Task: Search one way flight ticket for 2 adults, 2 children, 2 infants in seat in first from Iron Mountain: Ford Airport to Jacksonville: Albert J. Ellis Airport on 5-3-2023. Choice of flights is Alaska. Number of bags: 7 checked bags. Price is upto 96000. Outbound departure time preference is 19:30.
Action: Mouse moved to (204, 315)
Screenshot: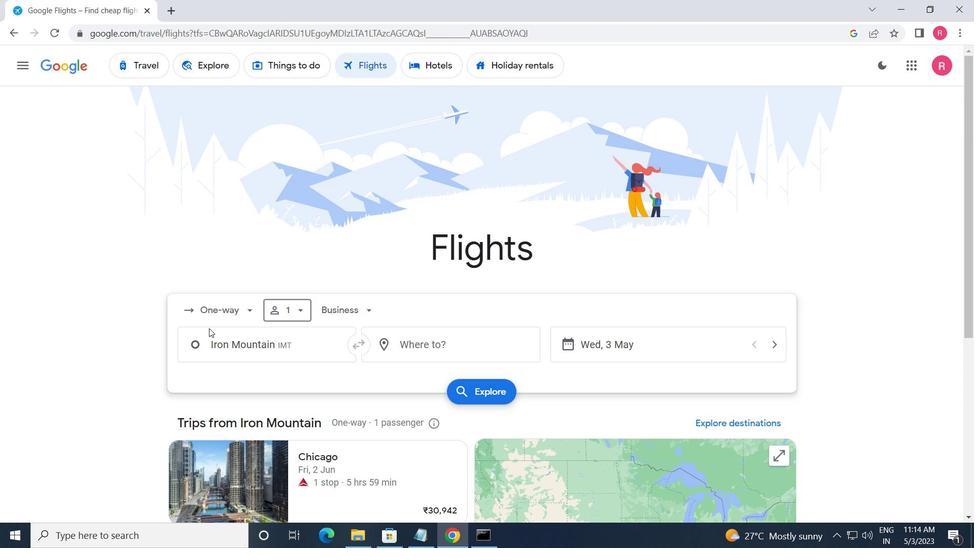 
Action: Mouse pressed left at (204, 315)
Screenshot: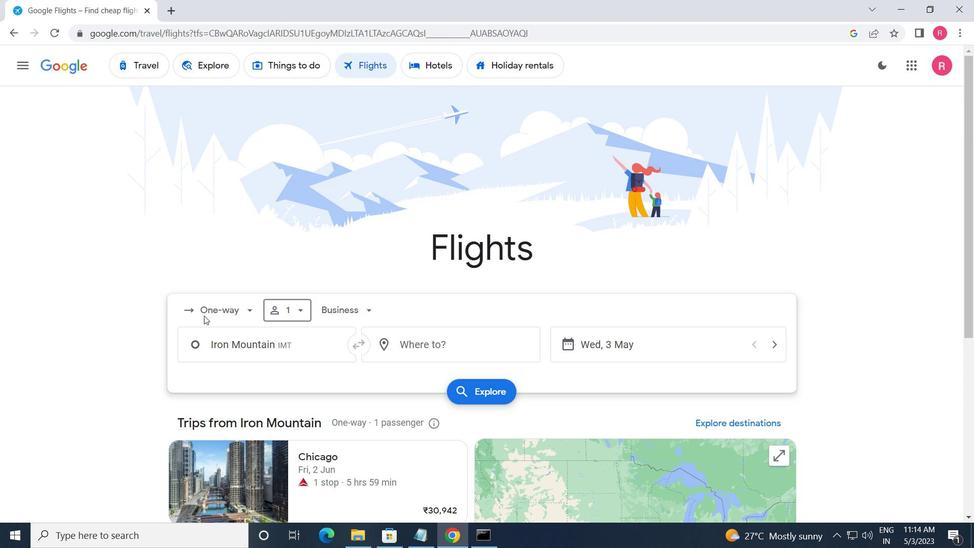 
Action: Mouse moved to (224, 370)
Screenshot: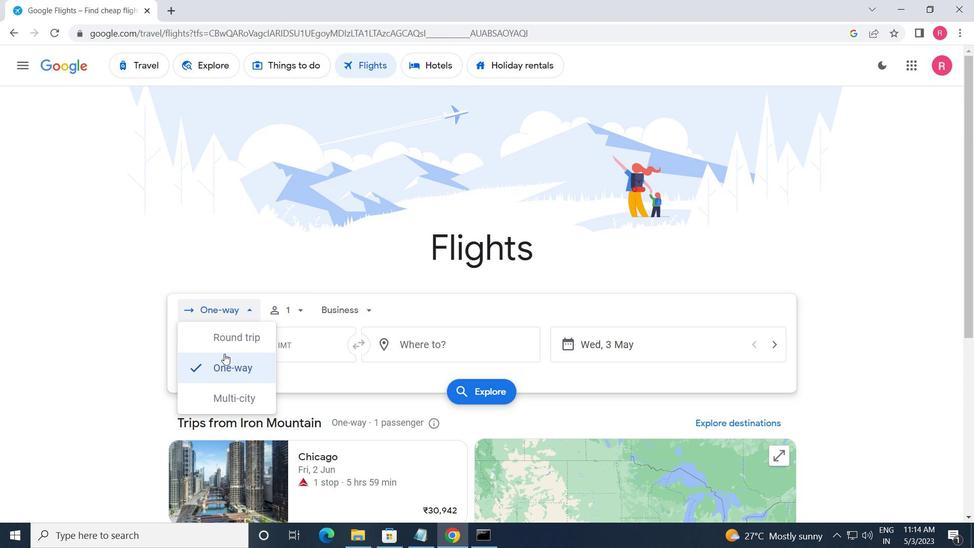 
Action: Mouse pressed left at (224, 370)
Screenshot: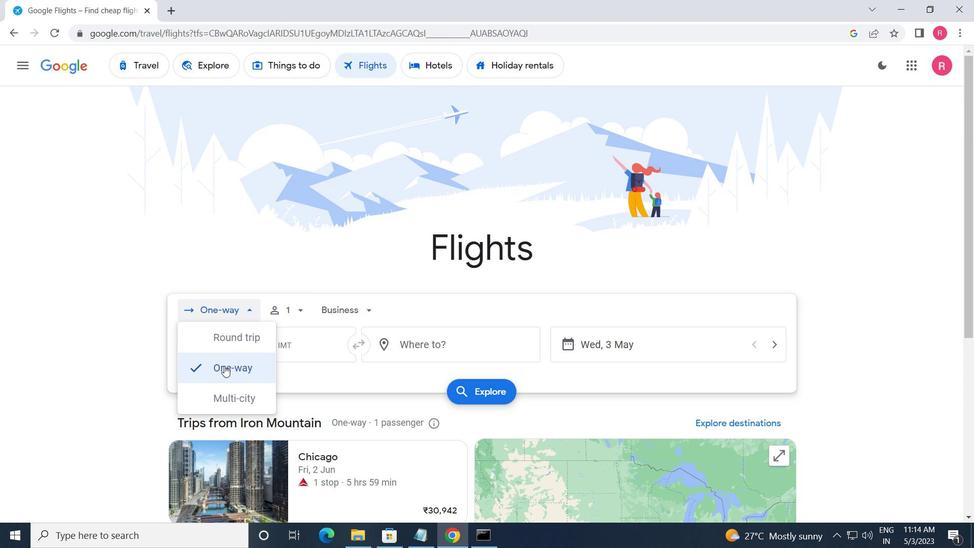 
Action: Mouse moved to (279, 311)
Screenshot: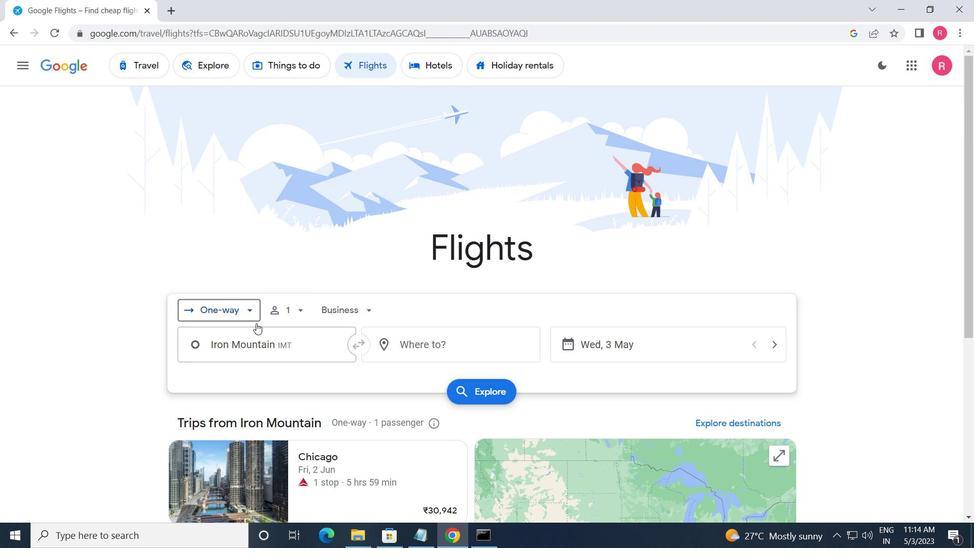 
Action: Mouse pressed left at (279, 311)
Screenshot: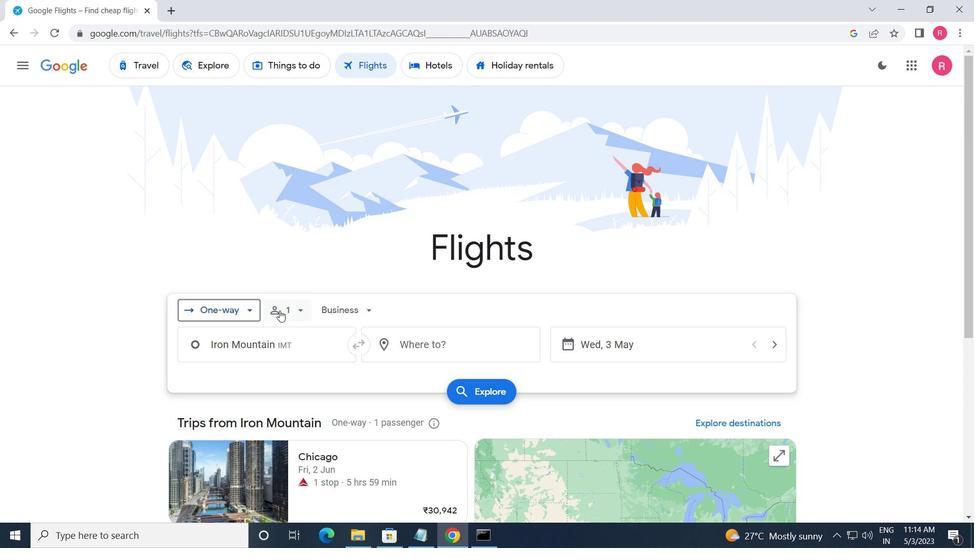 
Action: Mouse moved to (394, 343)
Screenshot: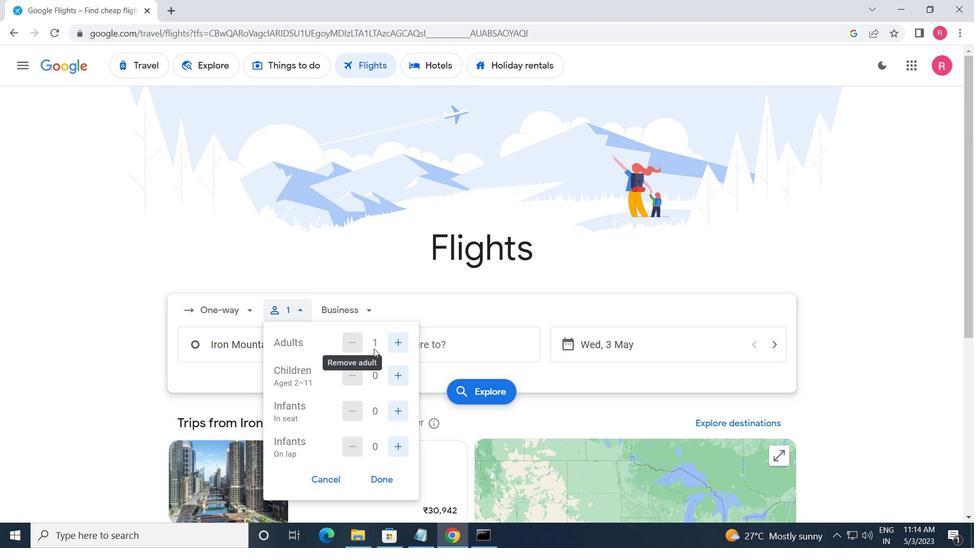 
Action: Mouse pressed left at (394, 343)
Screenshot: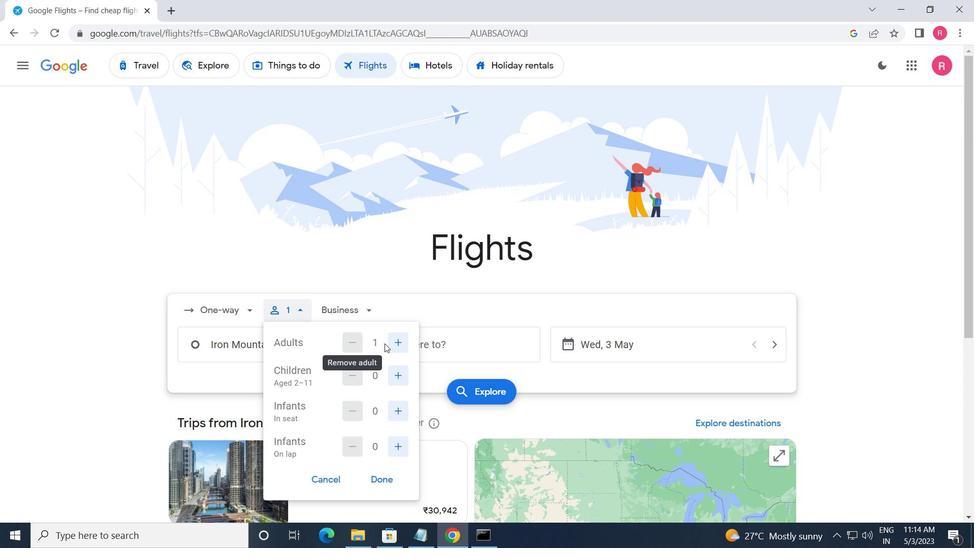 
Action: Mouse moved to (393, 371)
Screenshot: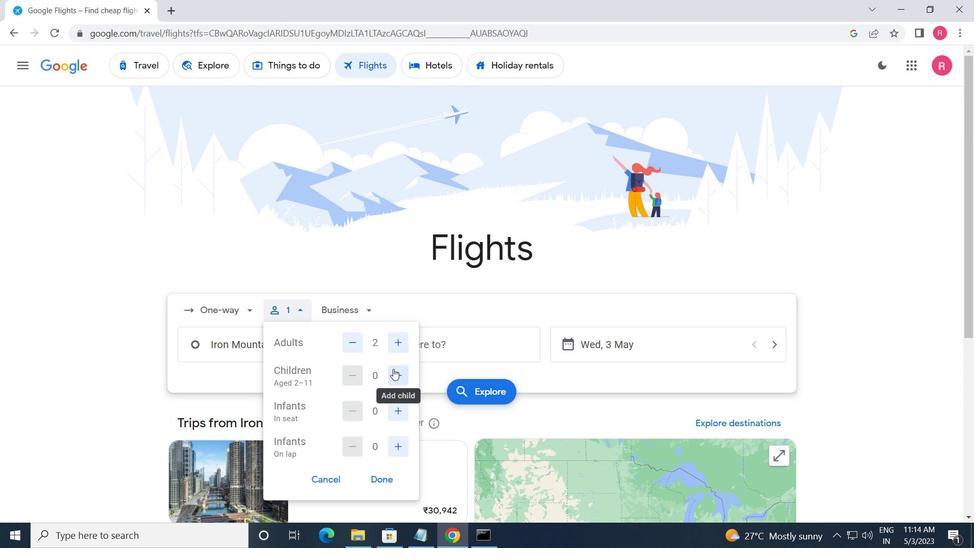
Action: Mouse pressed left at (393, 371)
Screenshot: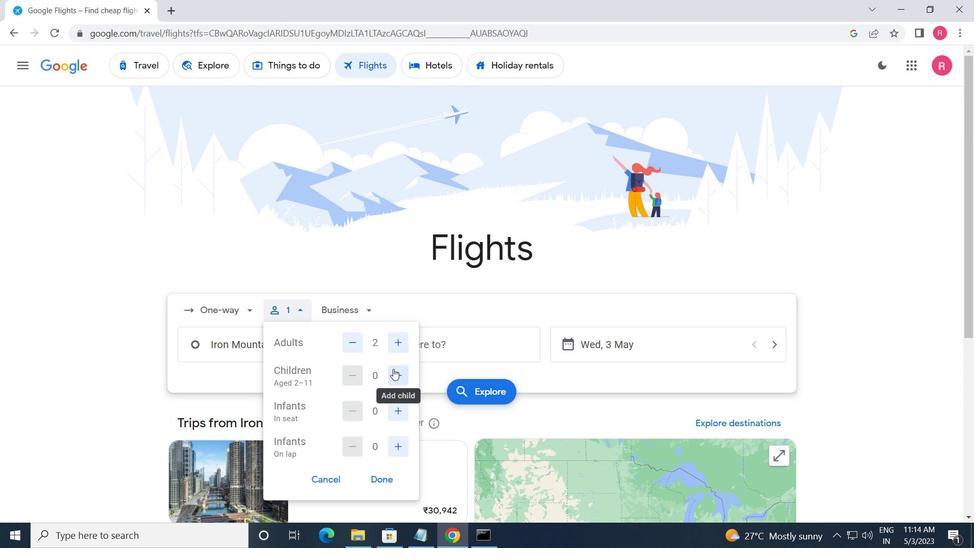 
Action: Mouse pressed left at (393, 371)
Screenshot: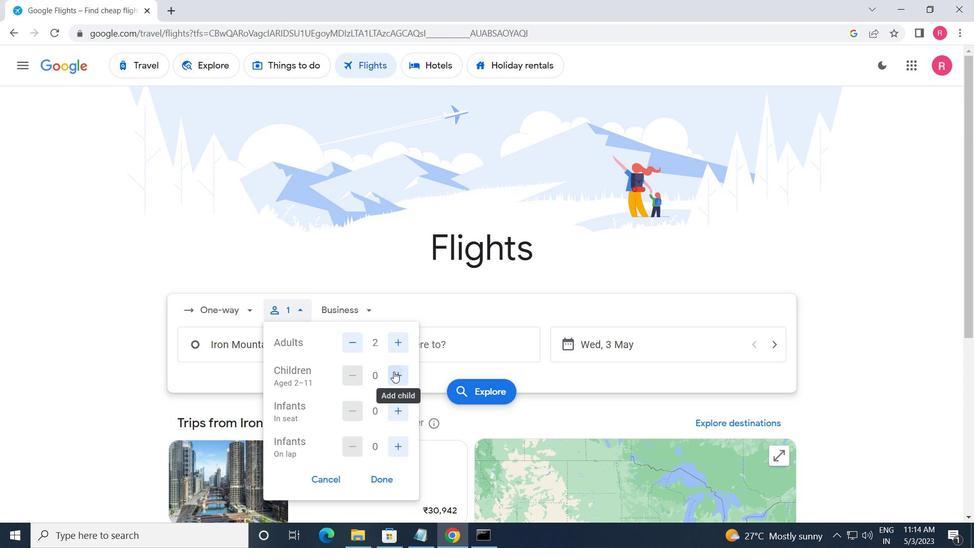 
Action: Mouse moved to (395, 418)
Screenshot: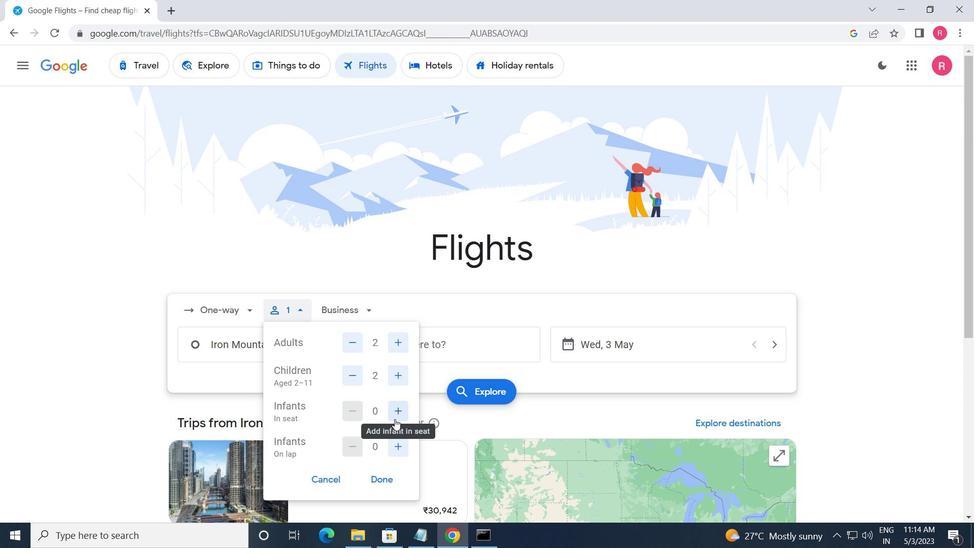 
Action: Mouse pressed left at (395, 418)
Screenshot: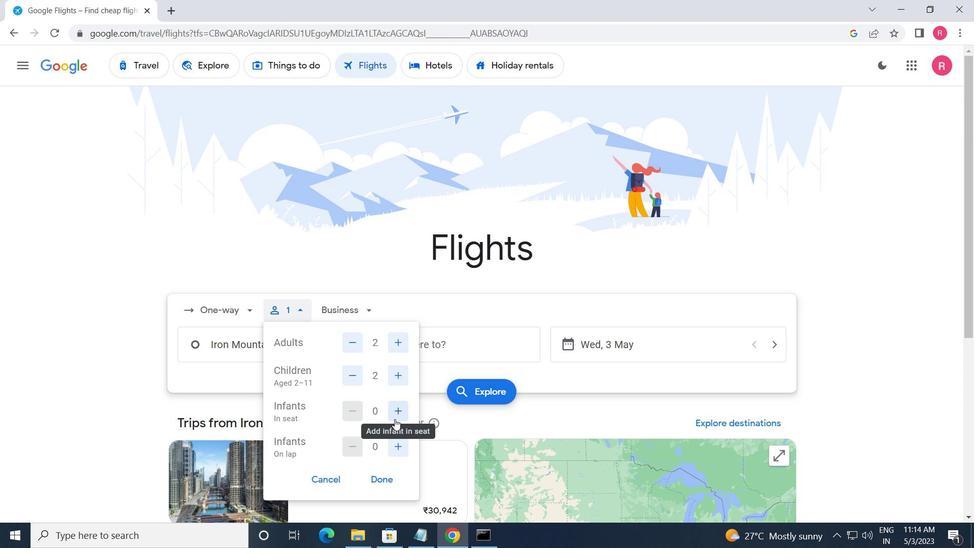 
Action: Mouse pressed left at (395, 418)
Screenshot: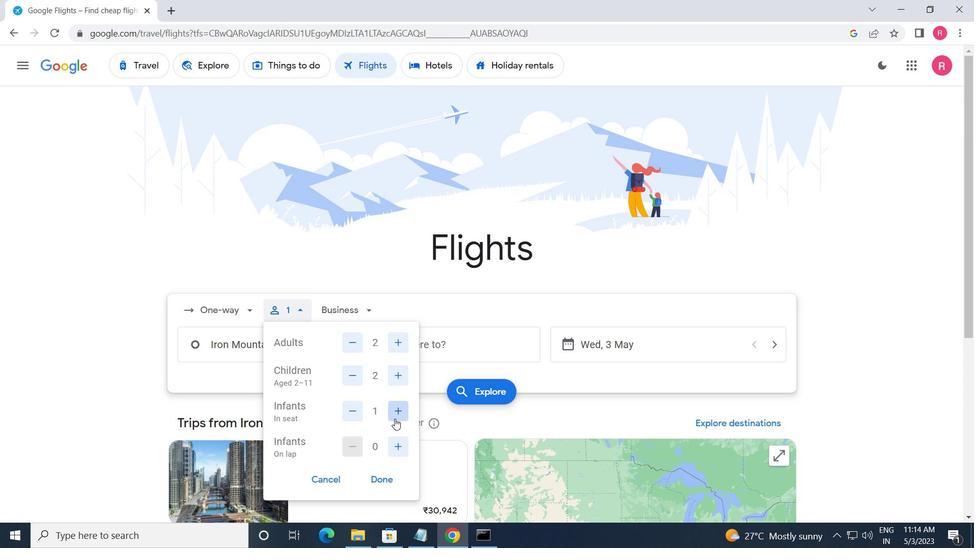 
Action: Mouse moved to (343, 306)
Screenshot: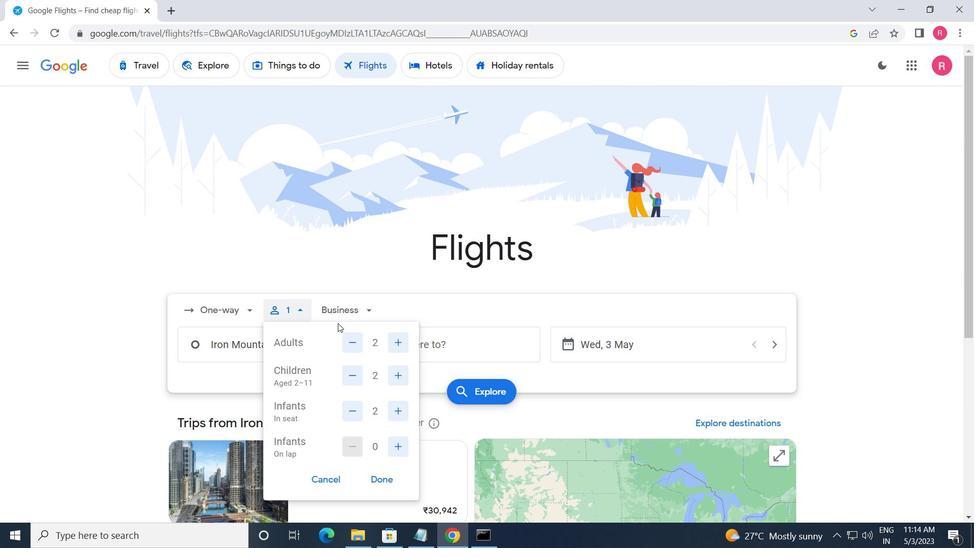 
Action: Mouse pressed left at (343, 306)
Screenshot: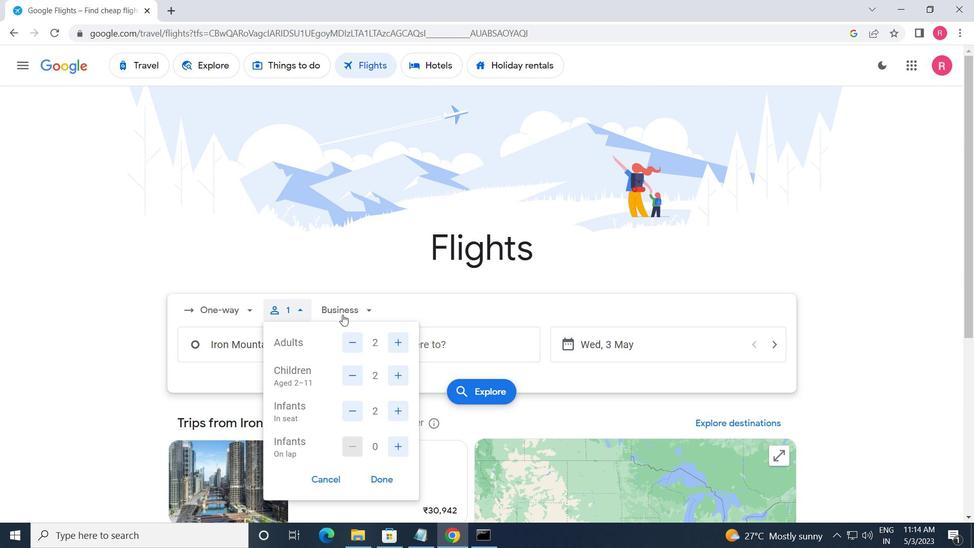 
Action: Mouse moved to (368, 423)
Screenshot: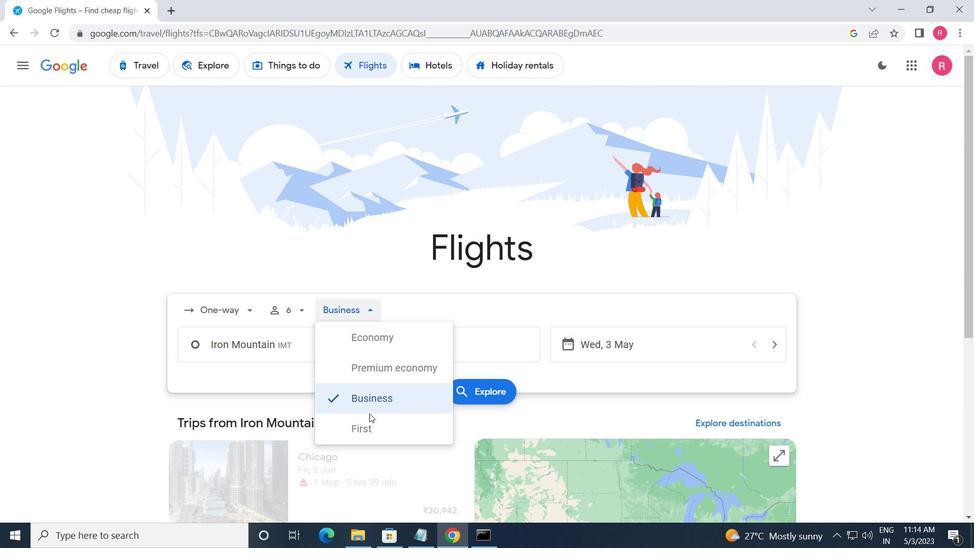 
Action: Mouse pressed left at (368, 423)
Screenshot: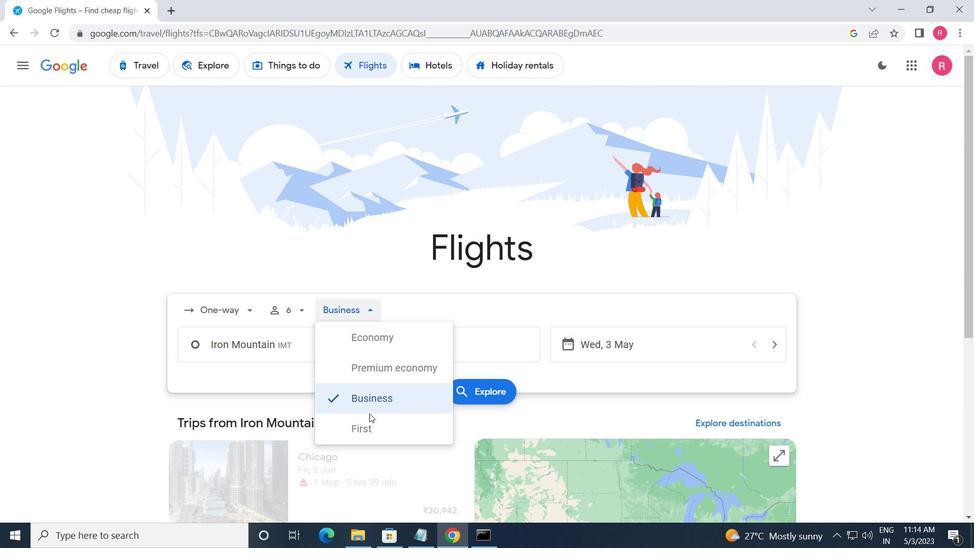 
Action: Mouse moved to (317, 361)
Screenshot: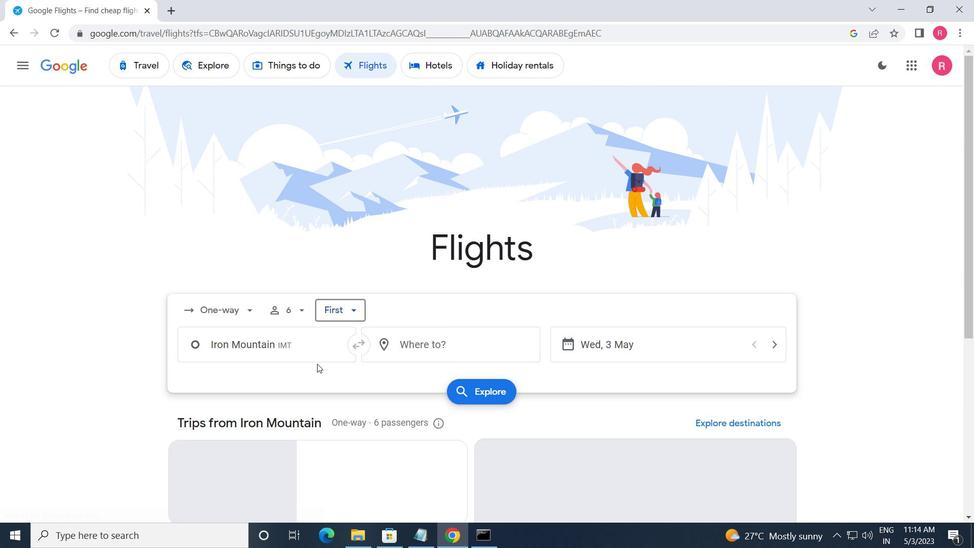 
Action: Mouse pressed left at (317, 361)
Screenshot: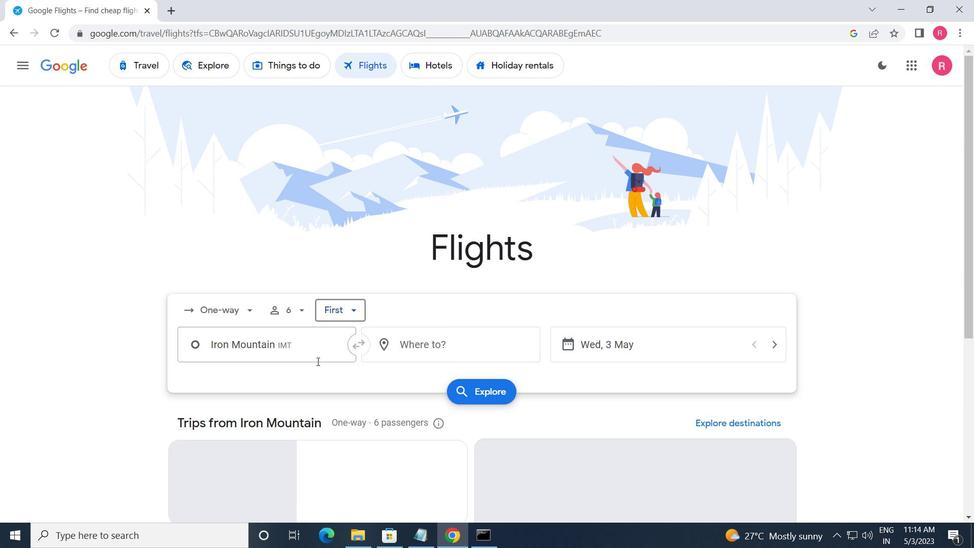 
Action: Key pressed <Key.shift>FORD<Key.space>
Screenshot: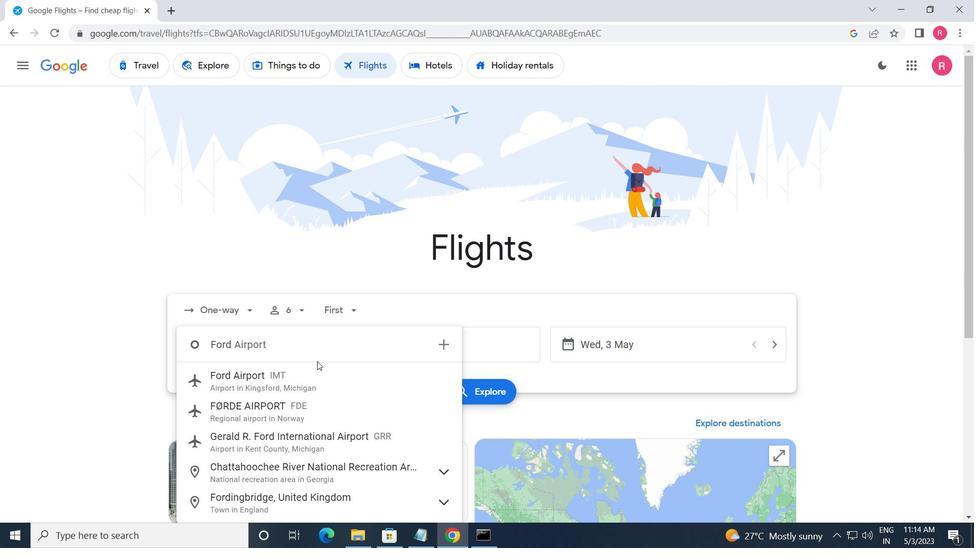 
Action: Mouse moved to (280, 372)
Screenshot: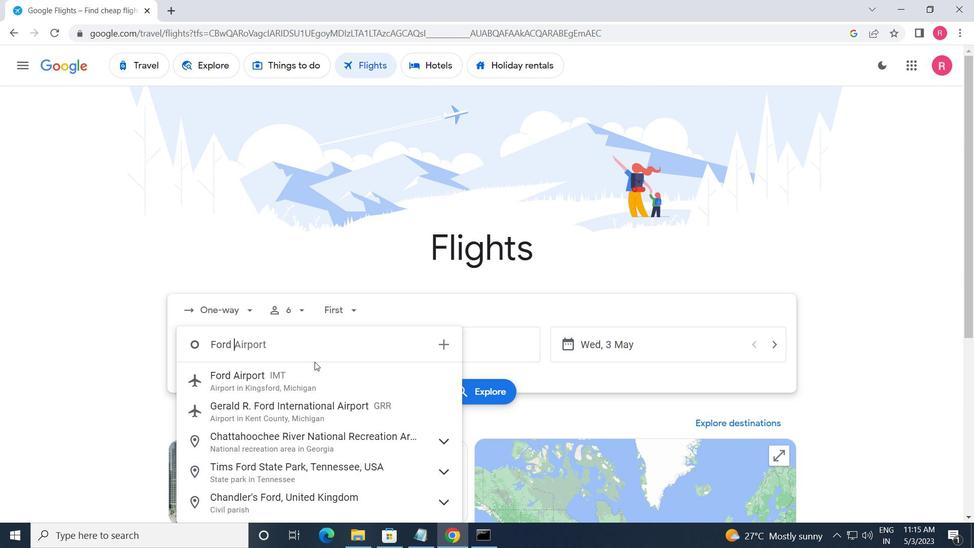 
Action: Mouse pressed left at (280, 372)
Screenshot: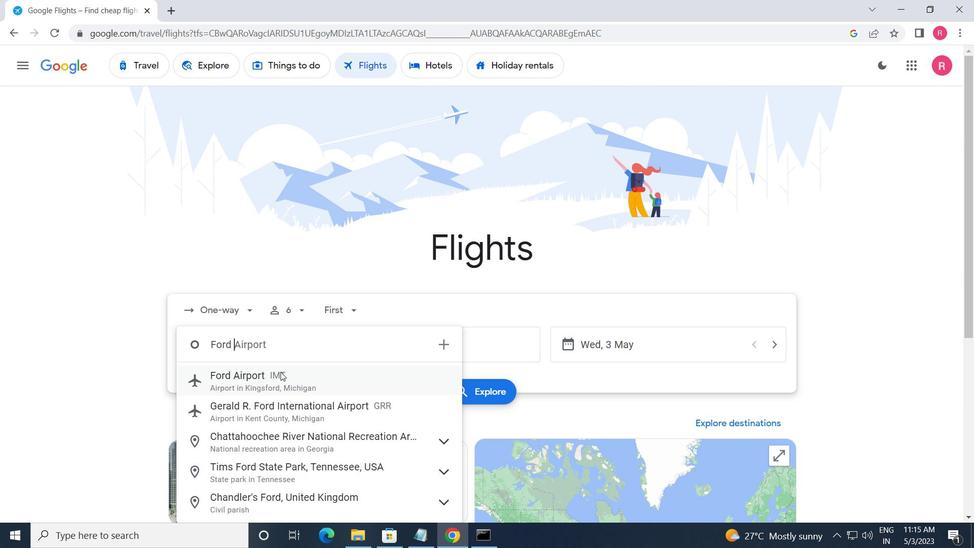 
Action: Mouse moved to (437, 341)
Screenshot: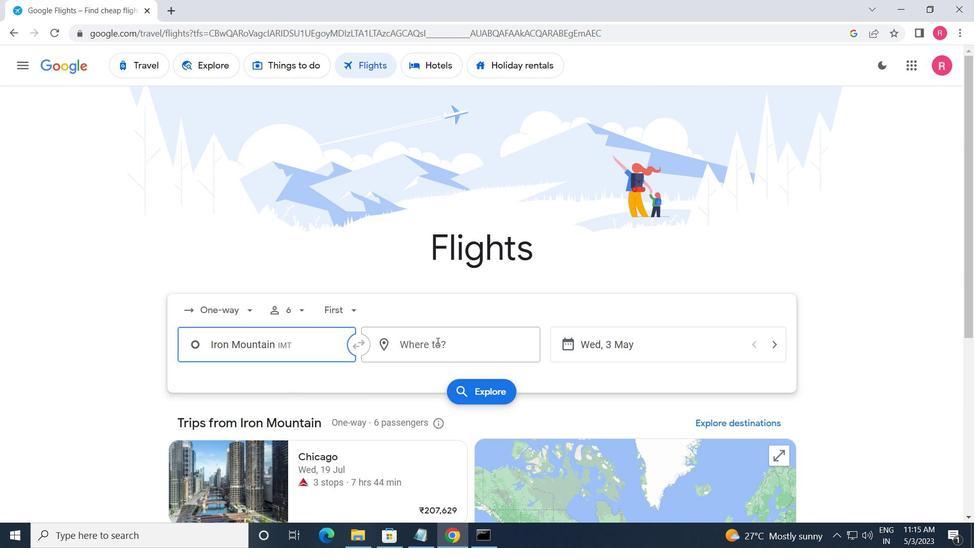 
Action: Mouse pressed left at (437, 341)
Screenshot: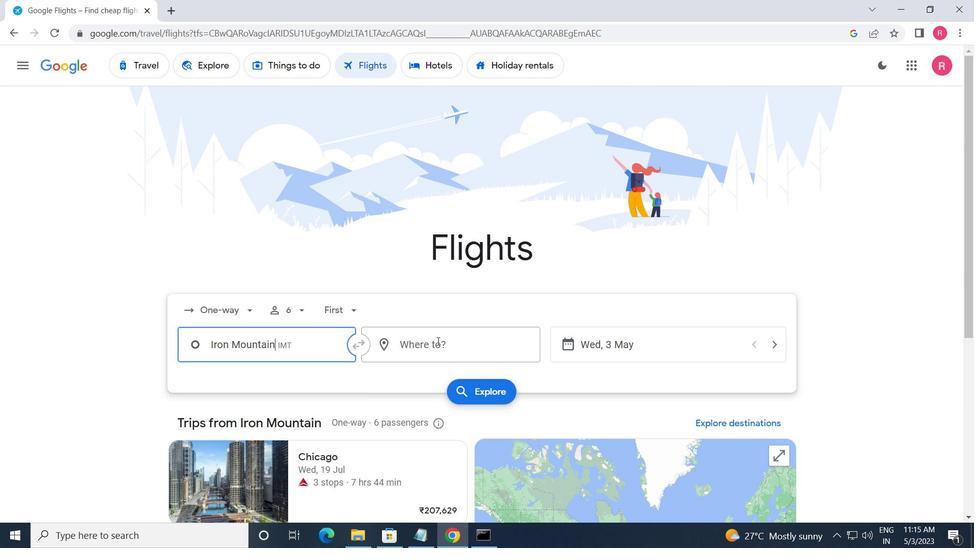 
Action: Mouse moved to (439, 473)
Screenshot: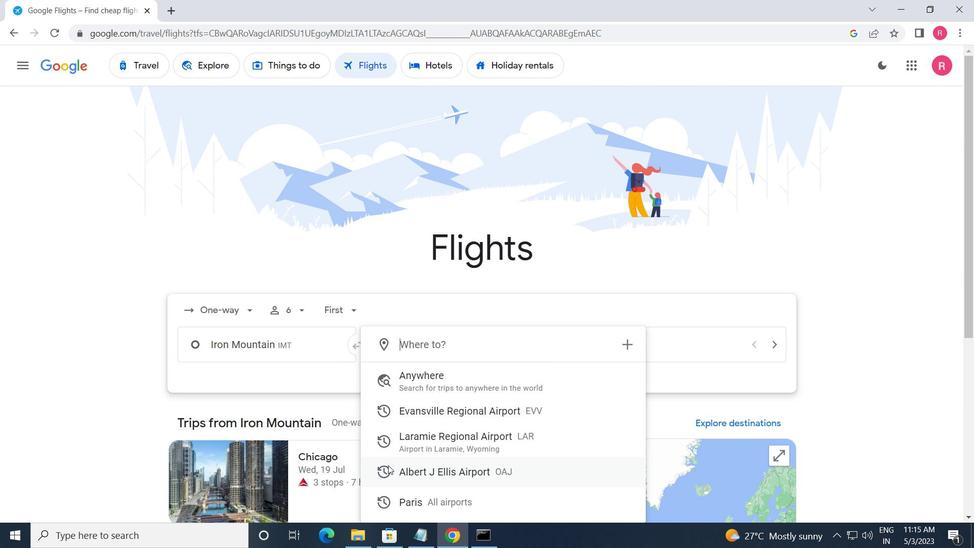 
Action: Mouse pressed left at (439, 473)
Screenshot: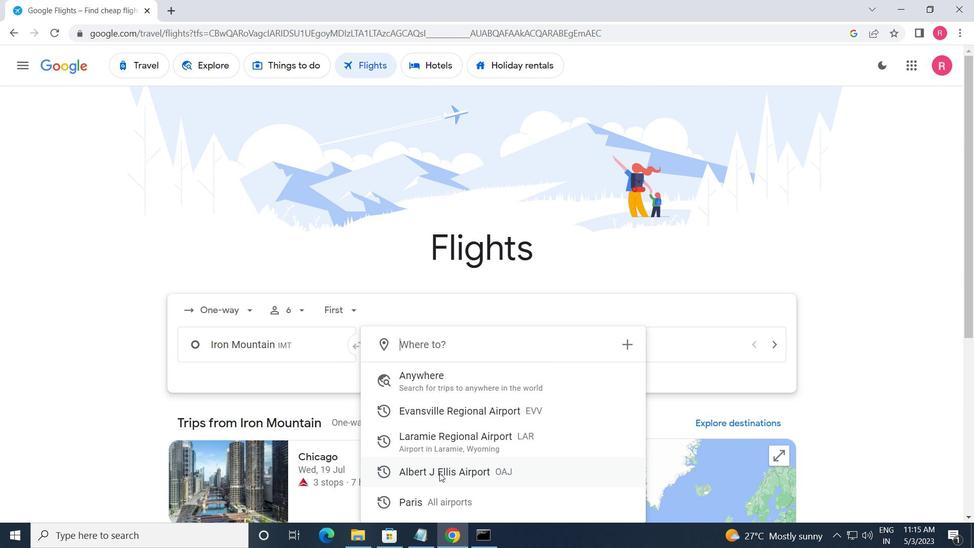 
Action: Mouse moved to (683, 352)
Screenshot: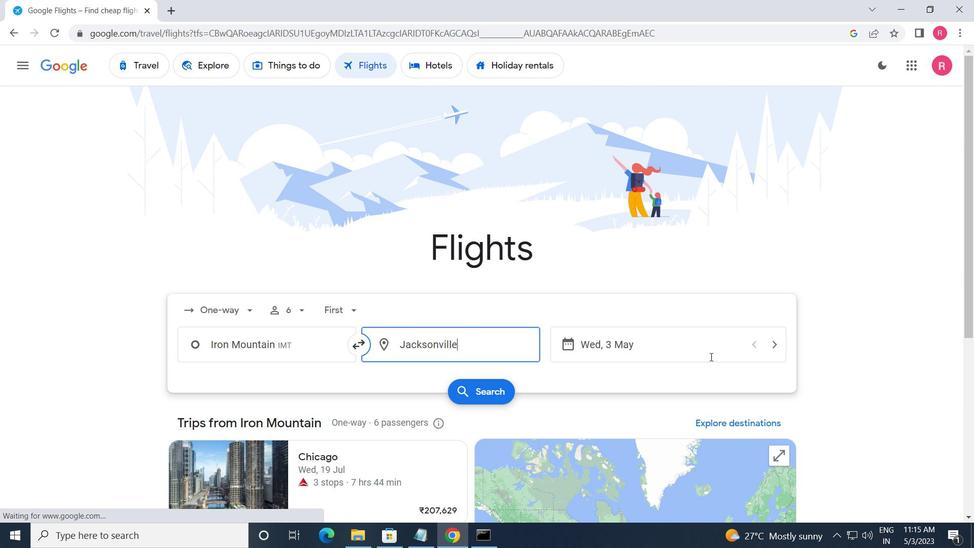 
Action: Mouse pressed left at (683, 352)
Screenshot: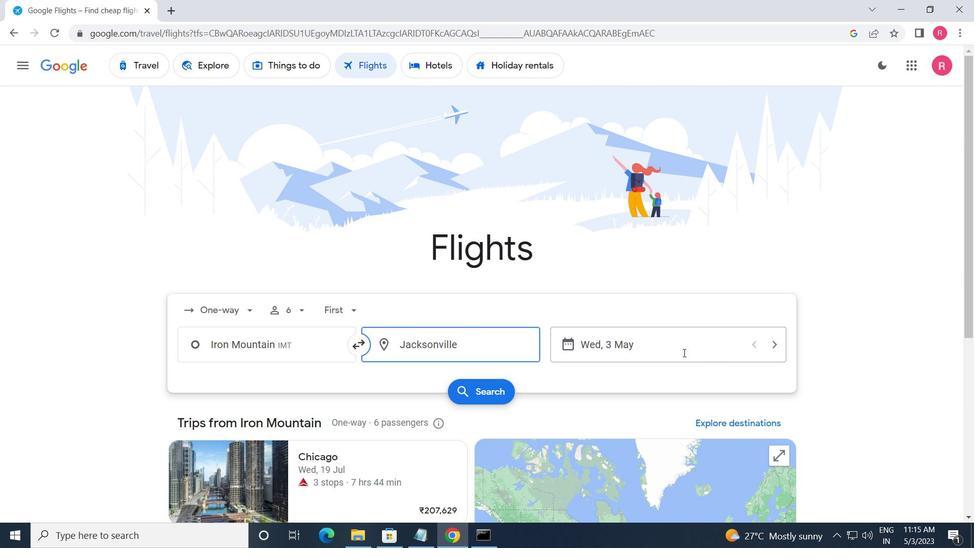 
Action: Mouse moved to (426, 292)
Screenshot: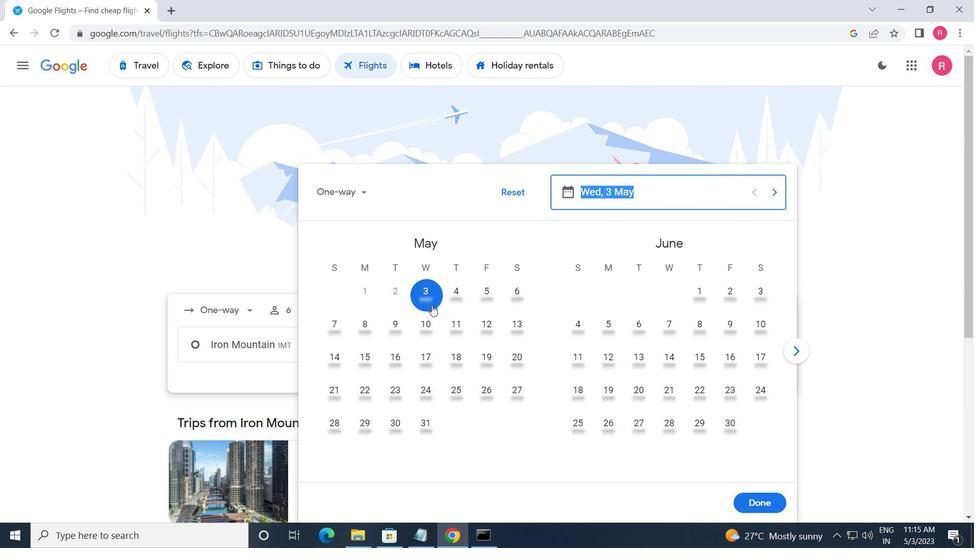 
Action: Mouse pressed left at (426, 292)
Screenshot: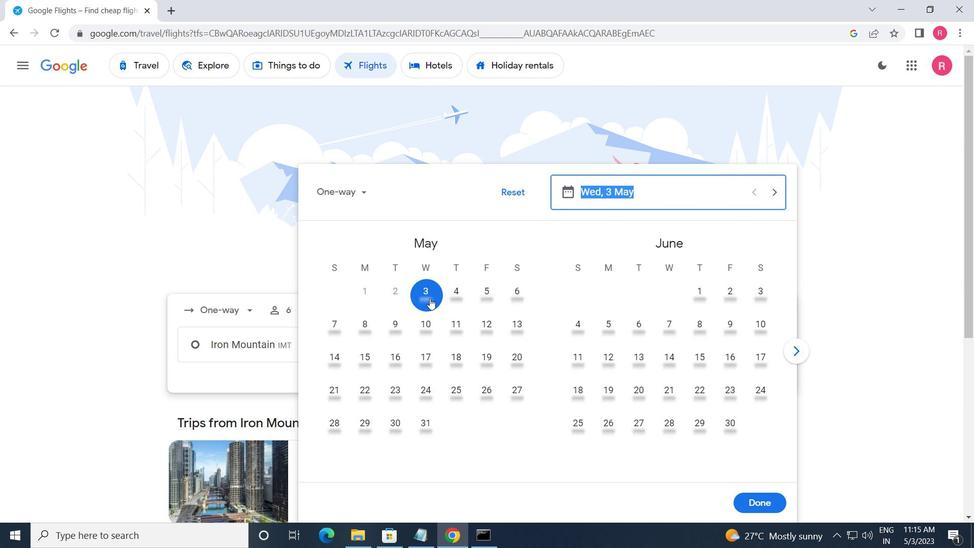 
Action: Mouse moved to (771, 501)
Screenshot: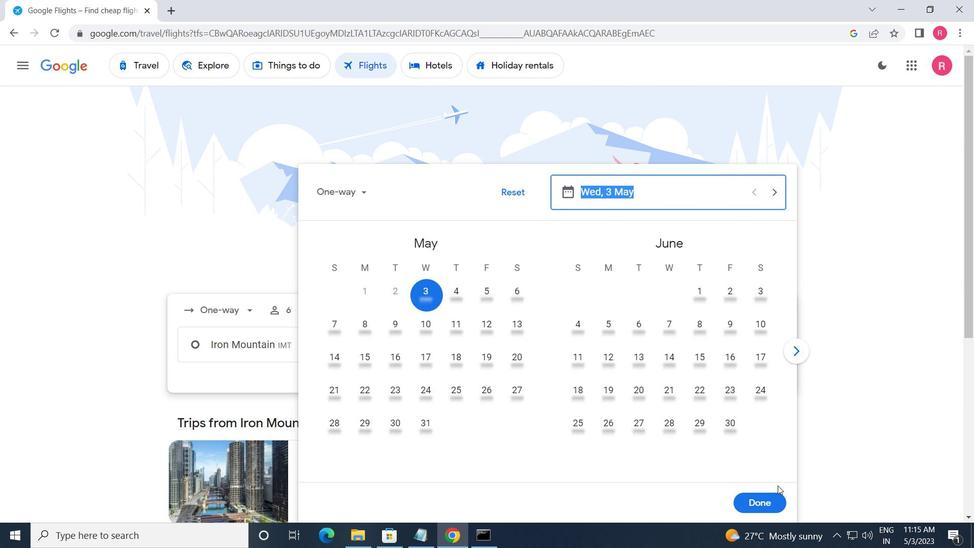 
Action: Mouse pressed left at (771, 501)
Screenshot: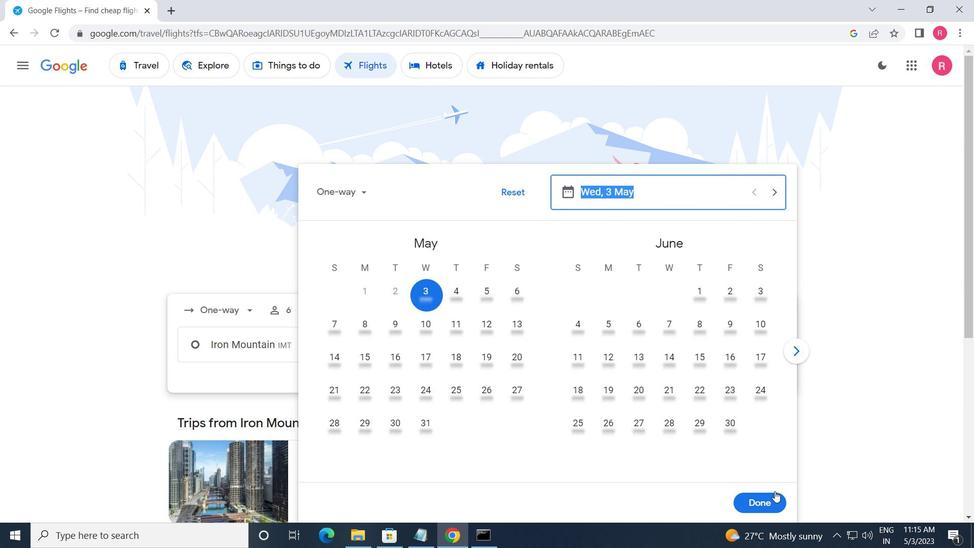 
Action: Mouse moved to (477, 403)
Screenshot: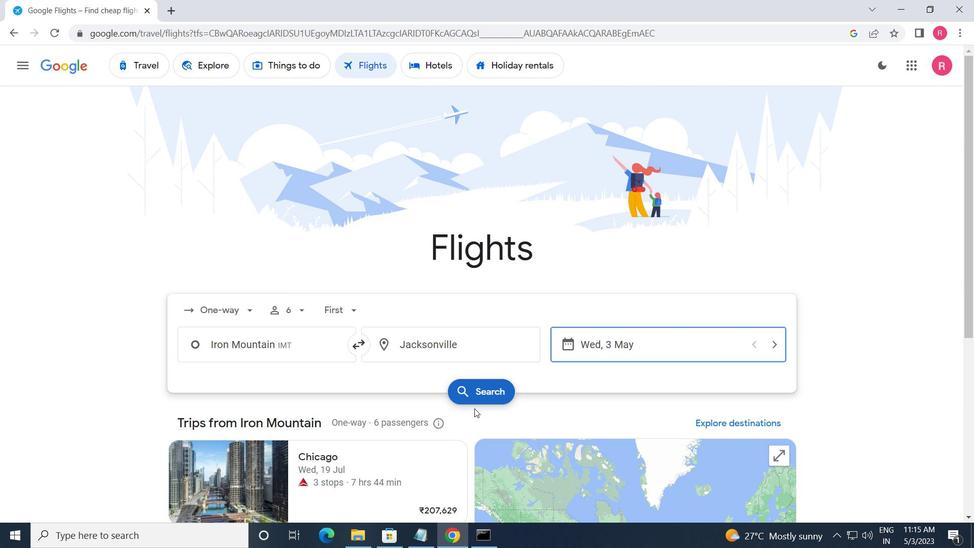 
Action: Mouse pressed left at (477, 403)
Screenshot: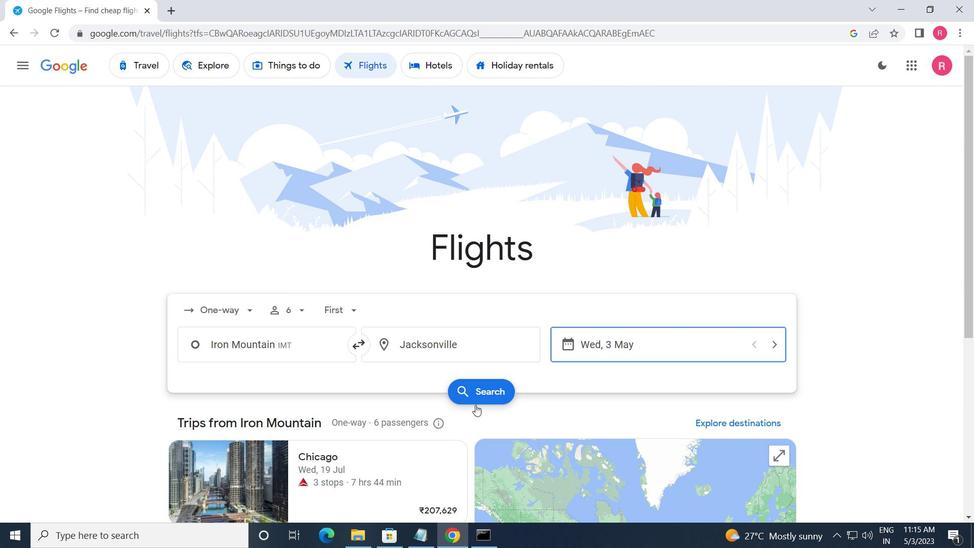 
Action: Mouse moved to (194, 176)
Screenshot: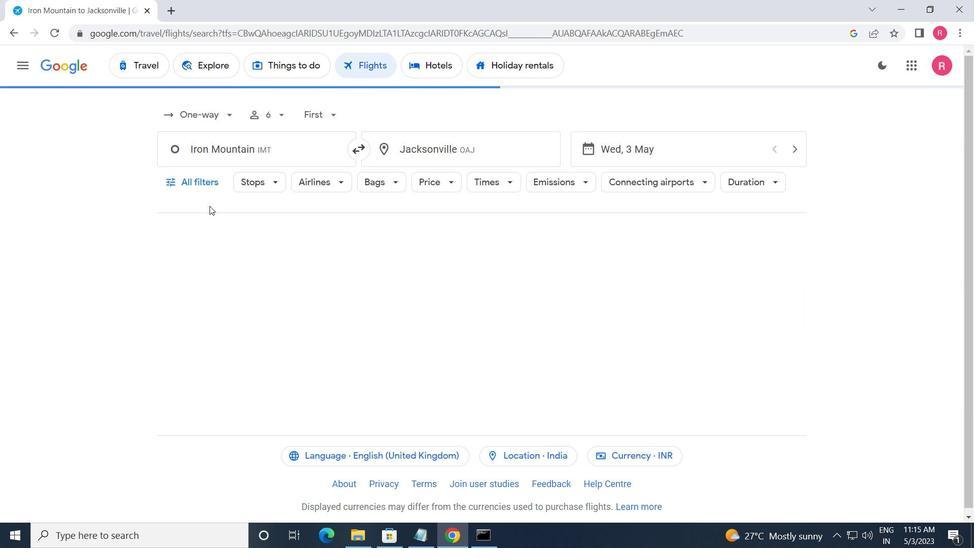 
Action: Mouse pressed left at (194, 176)
Screenshot: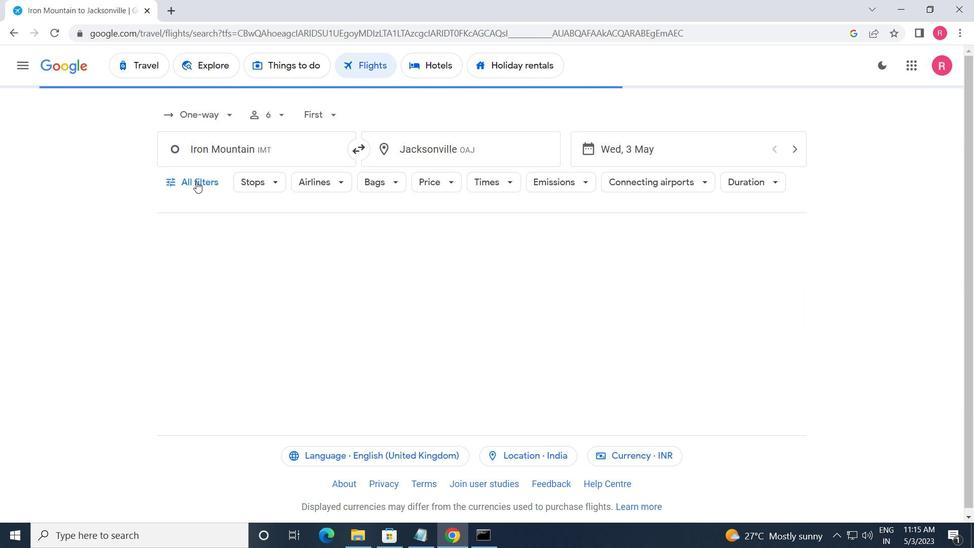 
Action: Mouse moved to (312, 390)
Screenshot: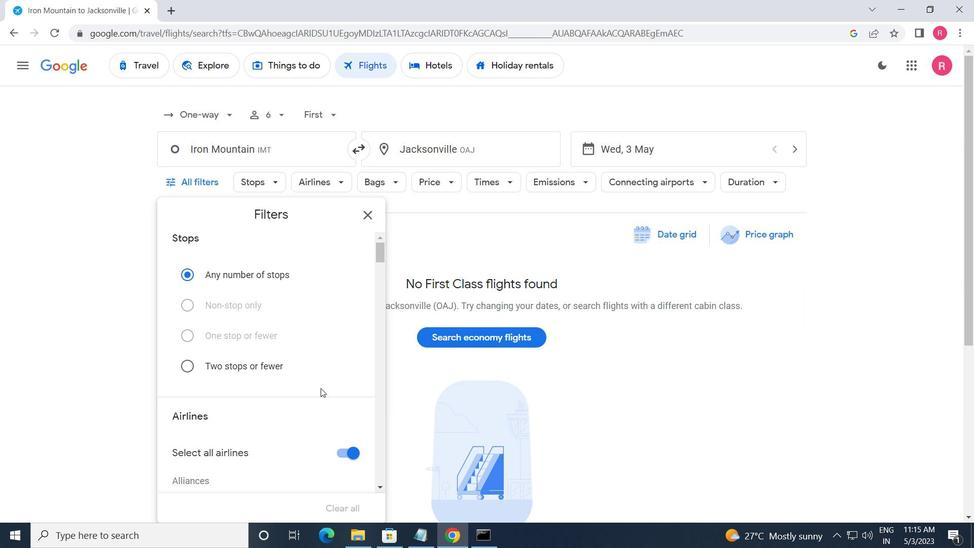 
Action: Mouse scrolled (312, 390) with delta (0, 0)
Screenshot: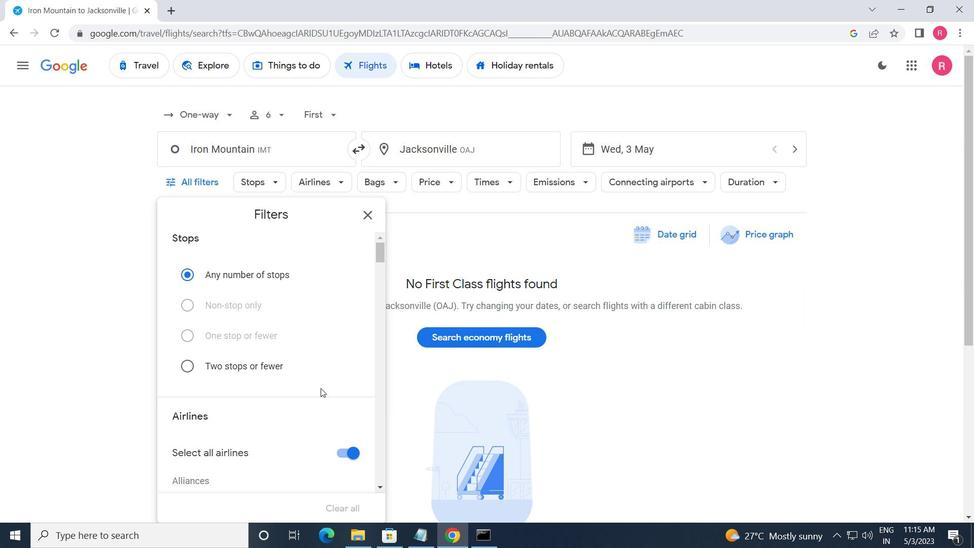 
Action: Mouse moved to (312, 391)
Screenshot: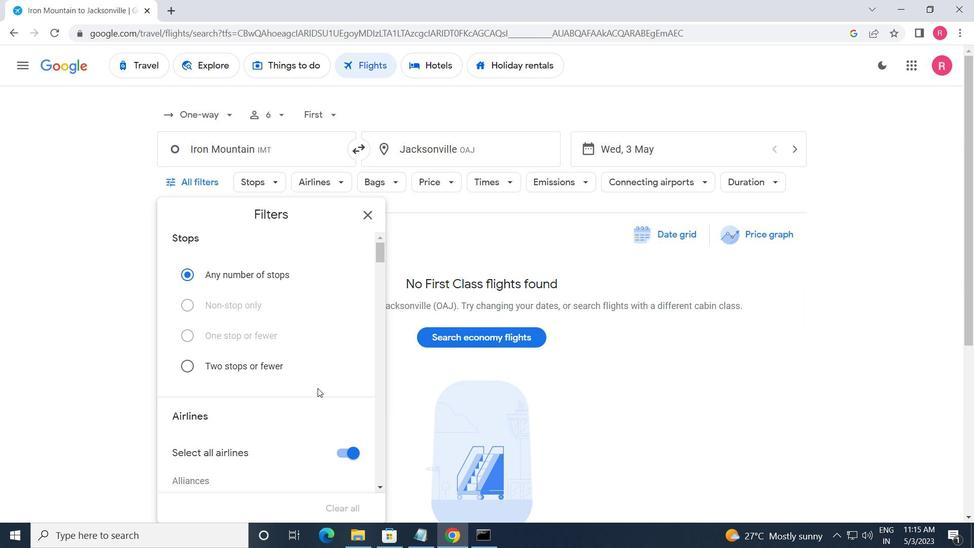 
Action: Mouse scrolled (312, 390) with delta (0, 0)
Screenshot: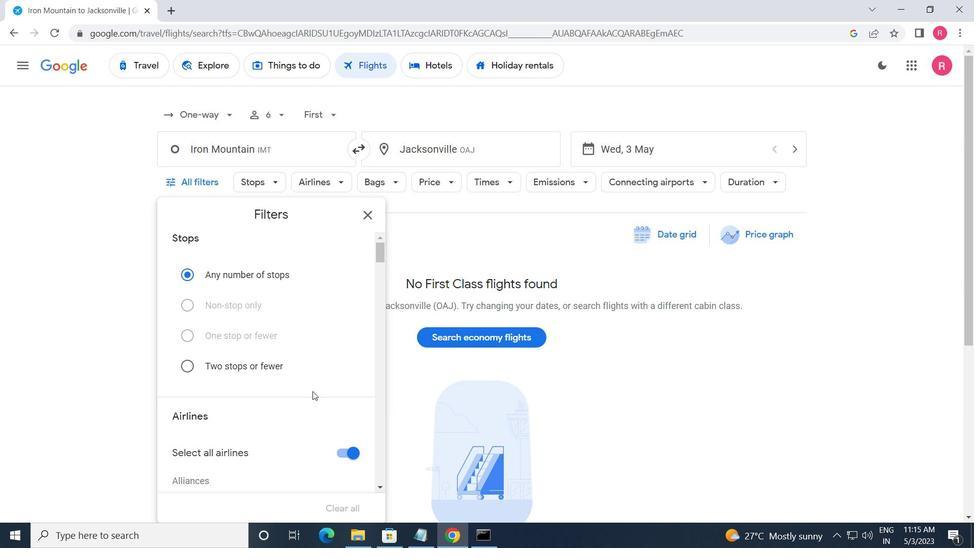 
Action: Mouse moved to (311, 391)
Screenshot: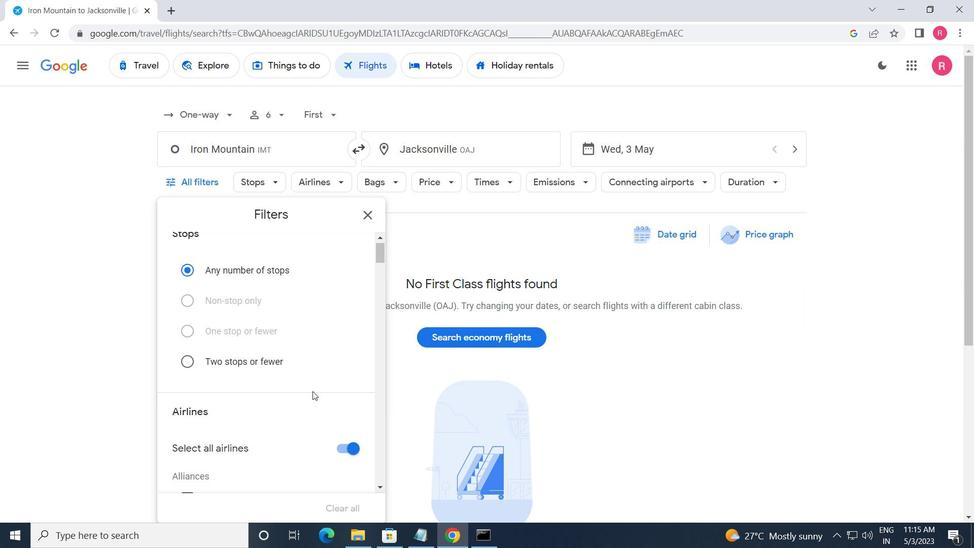 
Action: Mouse scrolled (311, 390) with delta (0, 0)
Screenshot: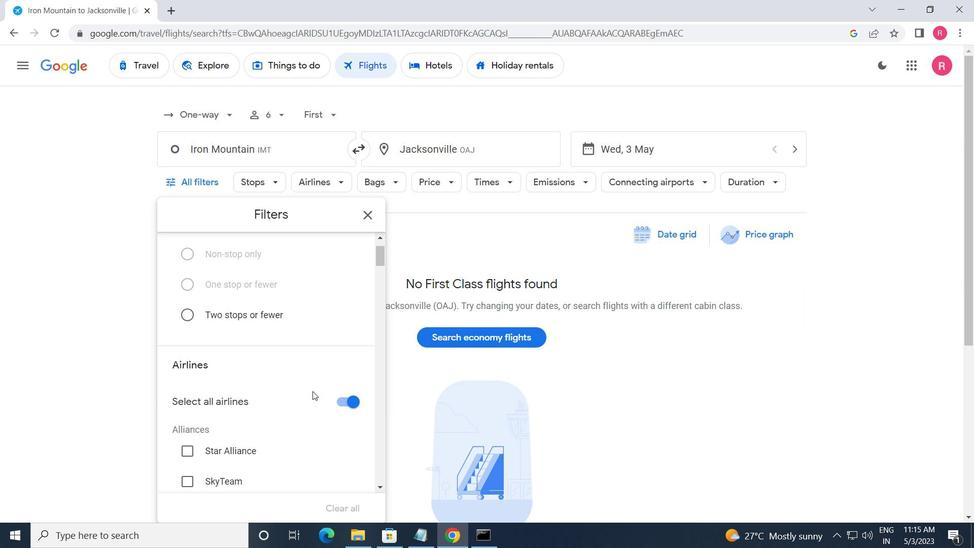 
Action: Mouse moved to (304, 385)
Screenshot: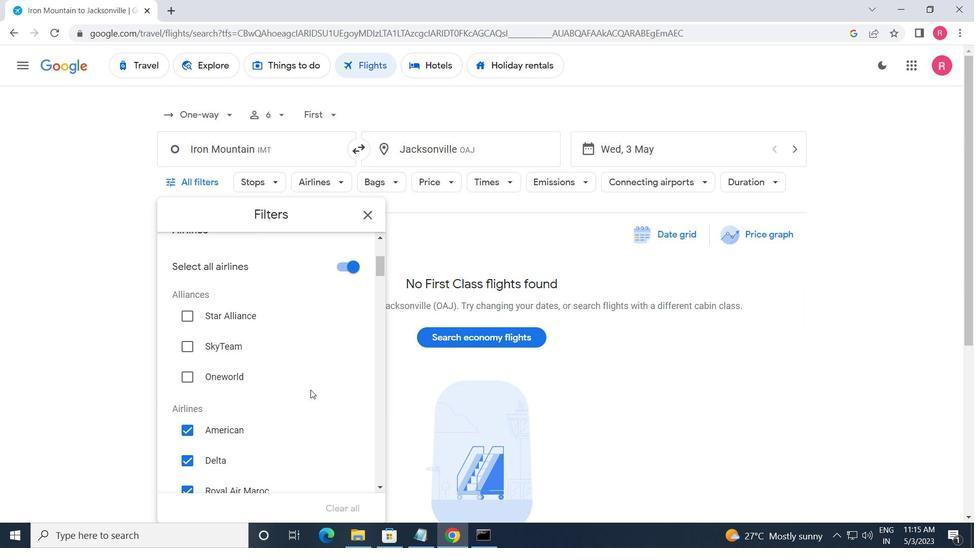 
Action: Mouse scrolled (304, 384) with delta (0, 0)
Screenshot: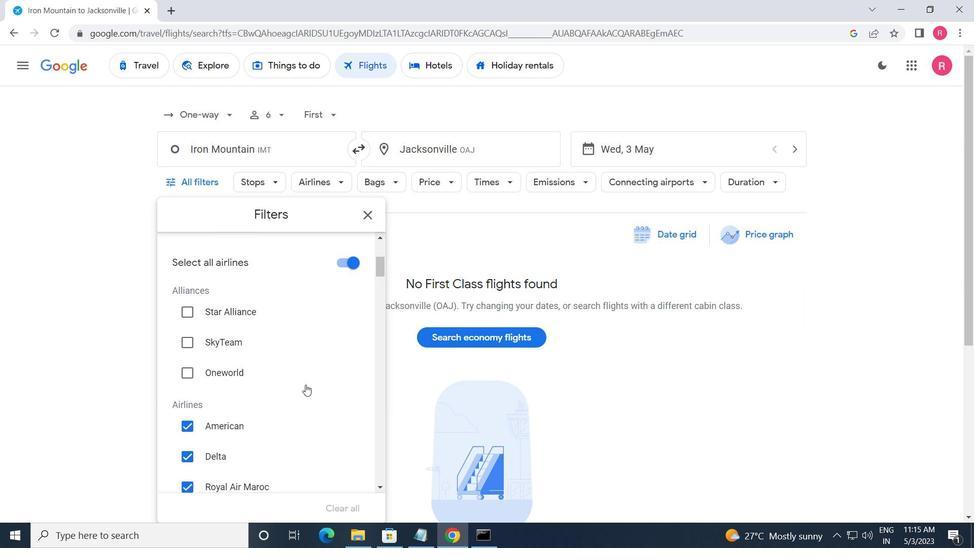 
Action: Mouse moved to (298, 398)
Screenshot: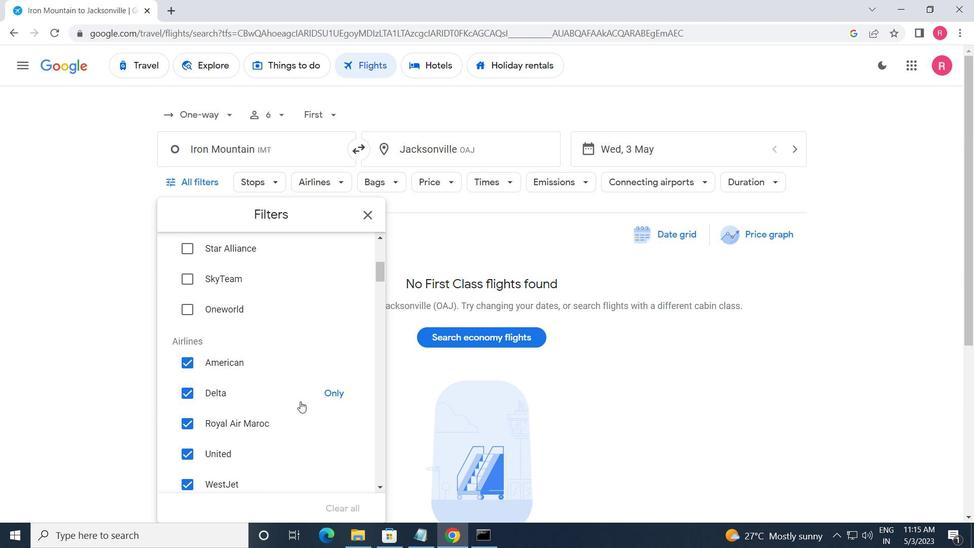 
Action: Mouse scrolled (298, 398) with delta (0, 0)
Screenshot: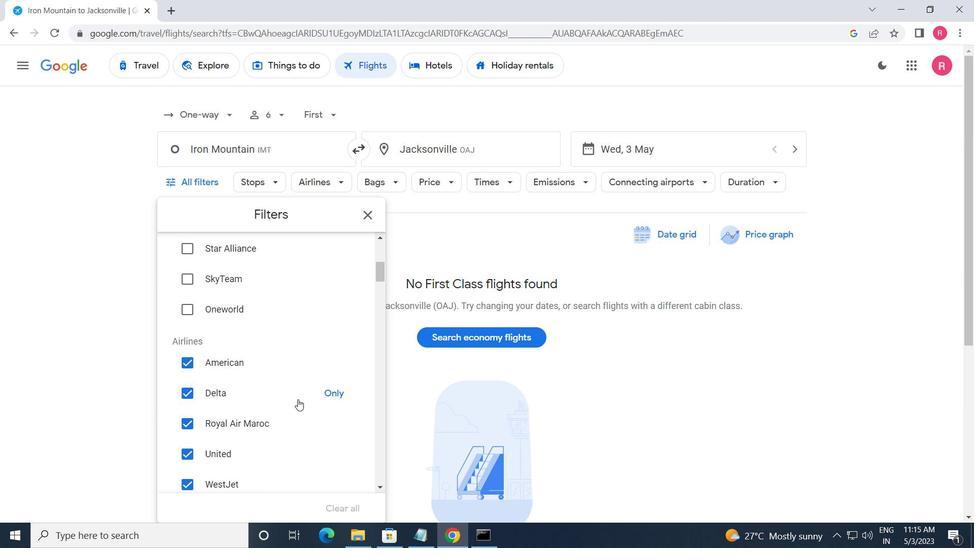 
Action: Mouse moved to (297, 398)
Screenshot: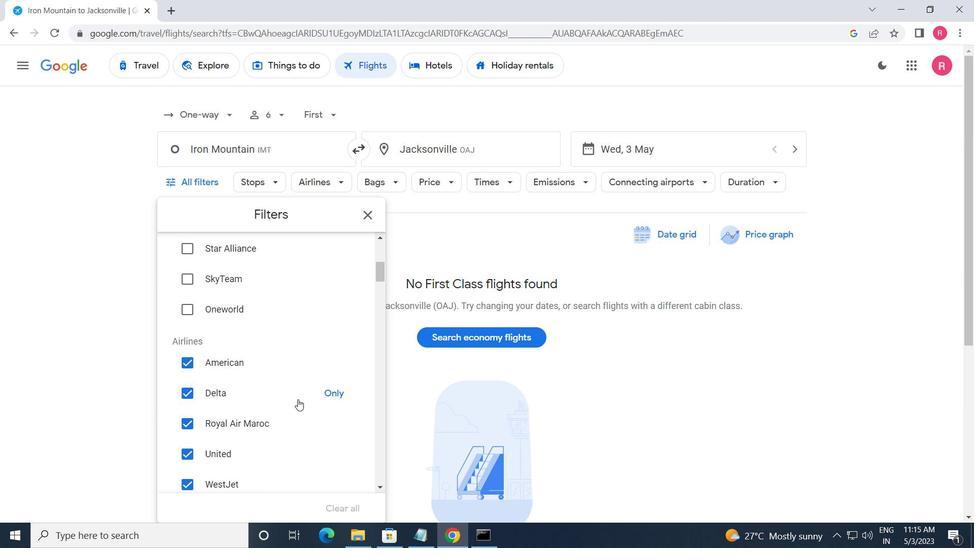 
Action: Mouse scrolled (297, 397) with delta (0, 0)
Screenshot: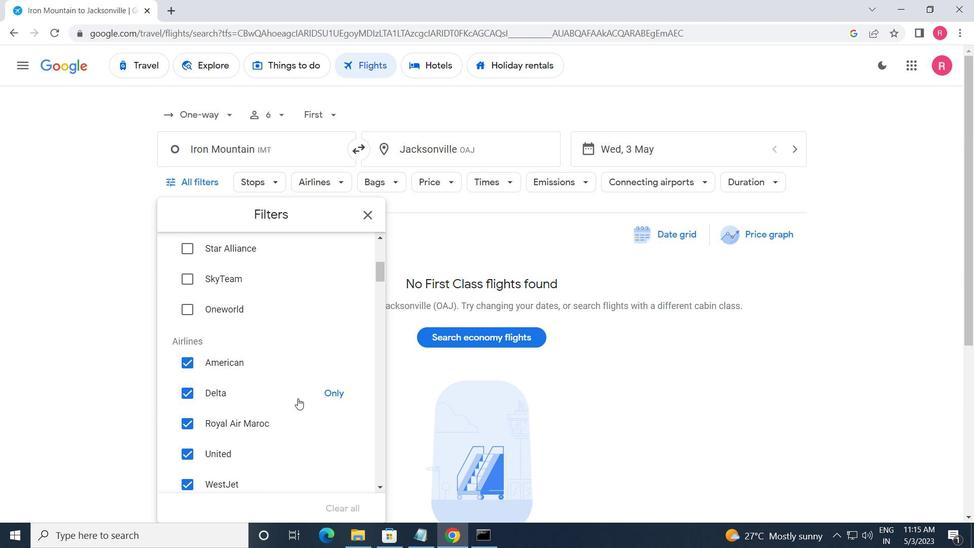 
Action: Mouse scrolled (297, 398) with delta (0, 0)
Screenshot: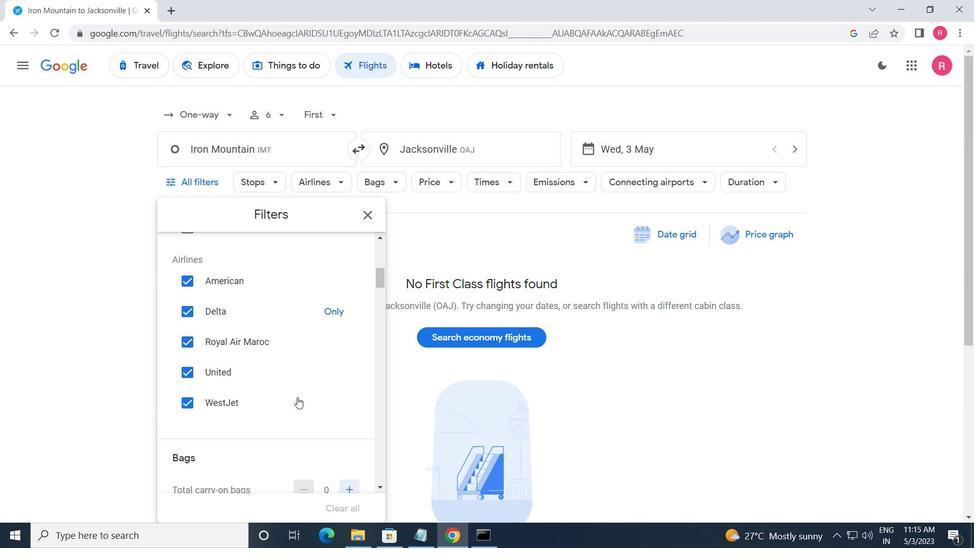 
Action: Mouse scrolled (297, 398) with delta (0, 0)
Screenshot: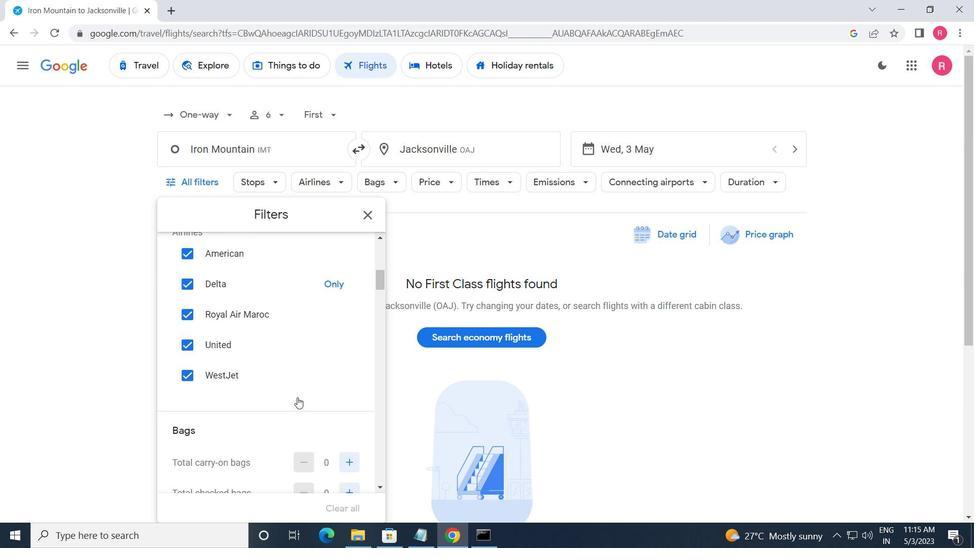 
Action: Mouse moved to (297, 393)
Screenshot: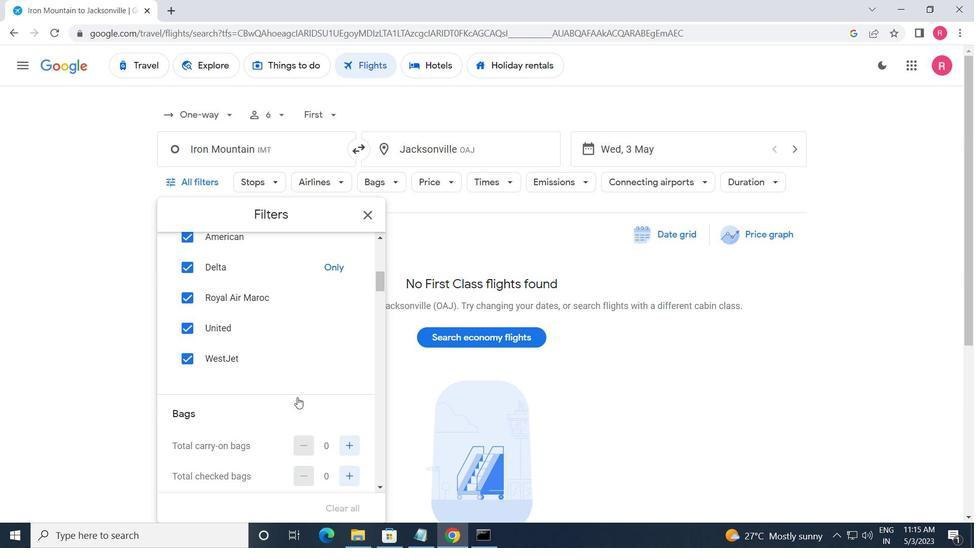 
Action: Mouse scrolled (297, 393) with delta (0, 0)
Screenshot: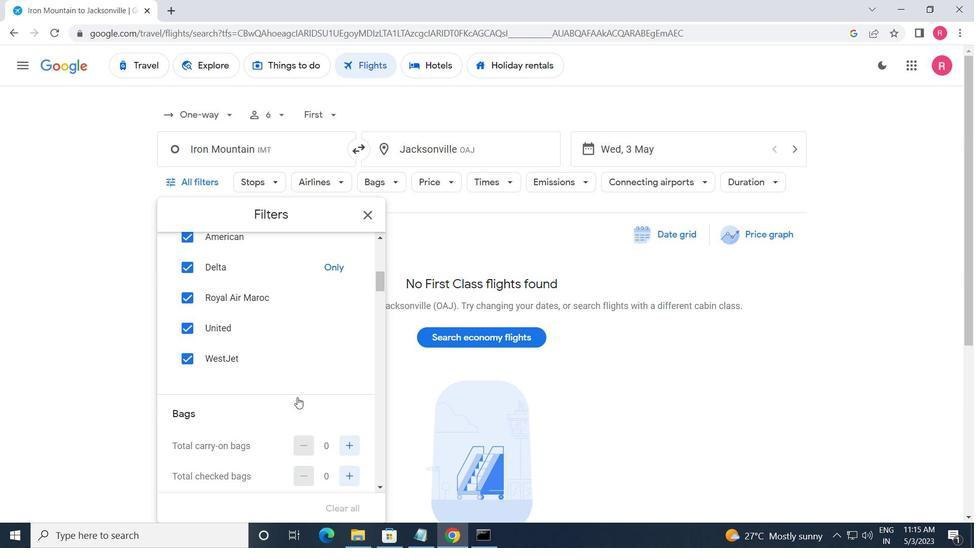 
Action: Mouse moved to (342, 262)
Screenshot: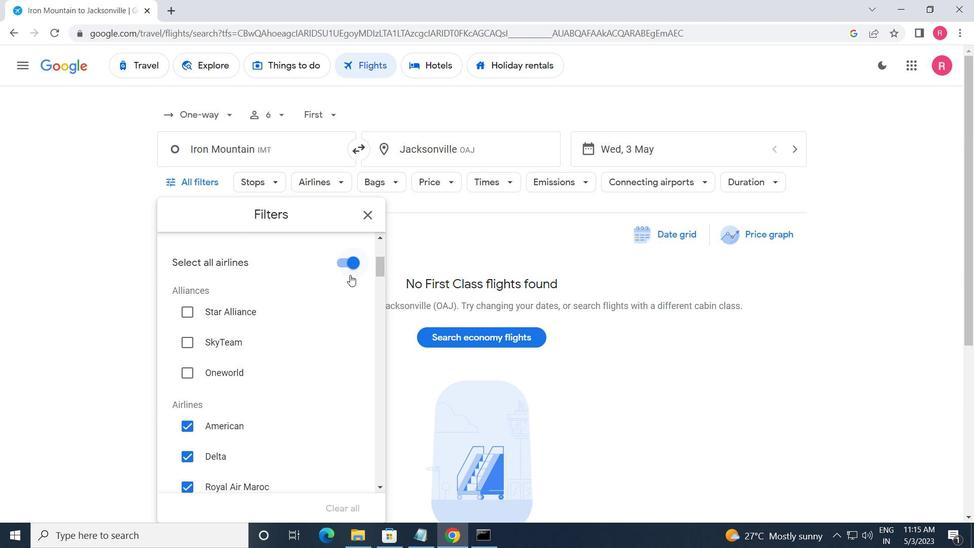 
Action: Mouse pressed left at (342, 262)
Screenshot: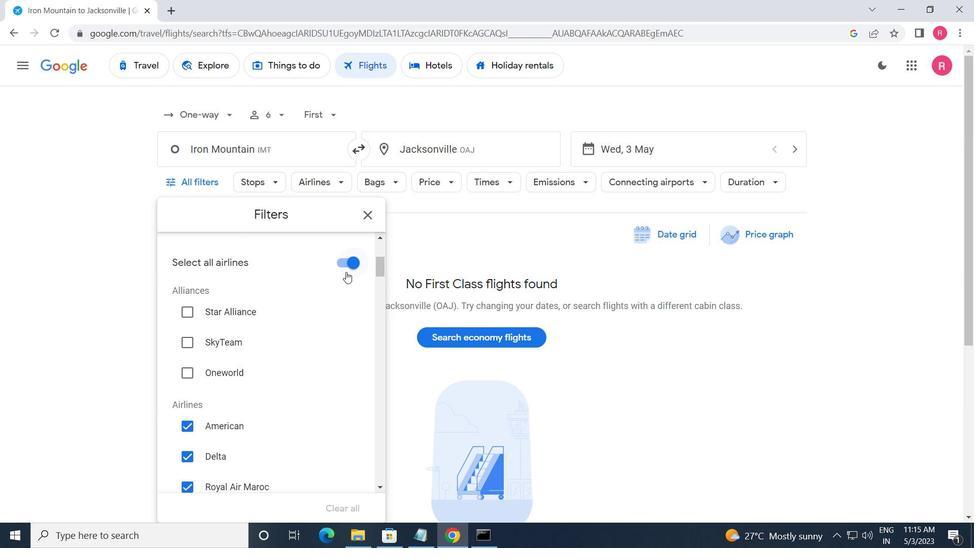 
Action: Mouse moved to (323, 348)
Screenshot: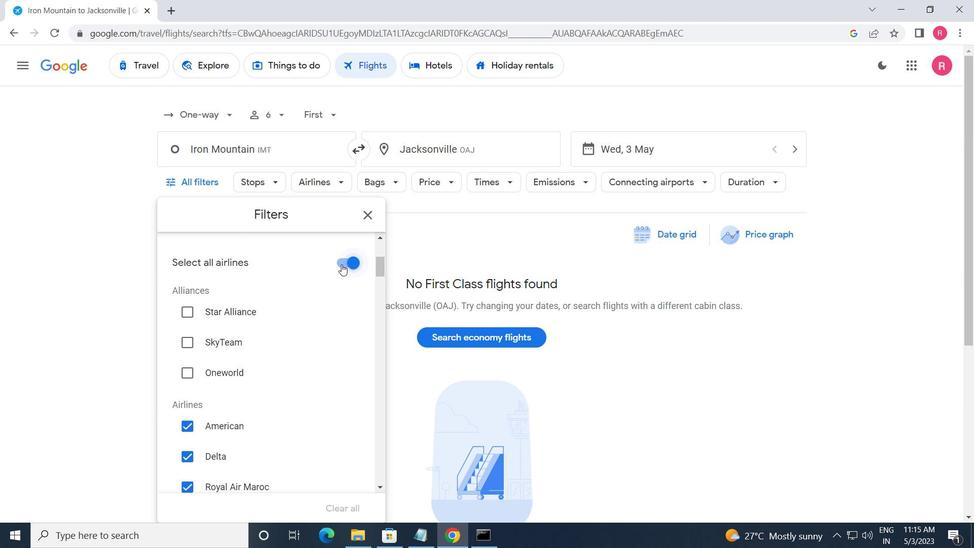 
Action: Mouse scrolled (323, 347) with delta (0, 0)
Screenshot: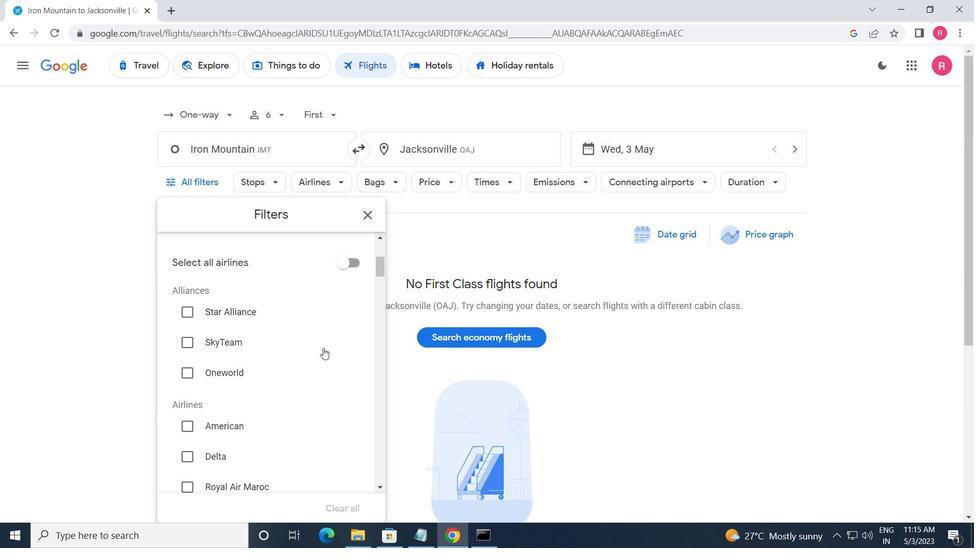 
Action: Mouse moved to (323, 349)
Screenshot: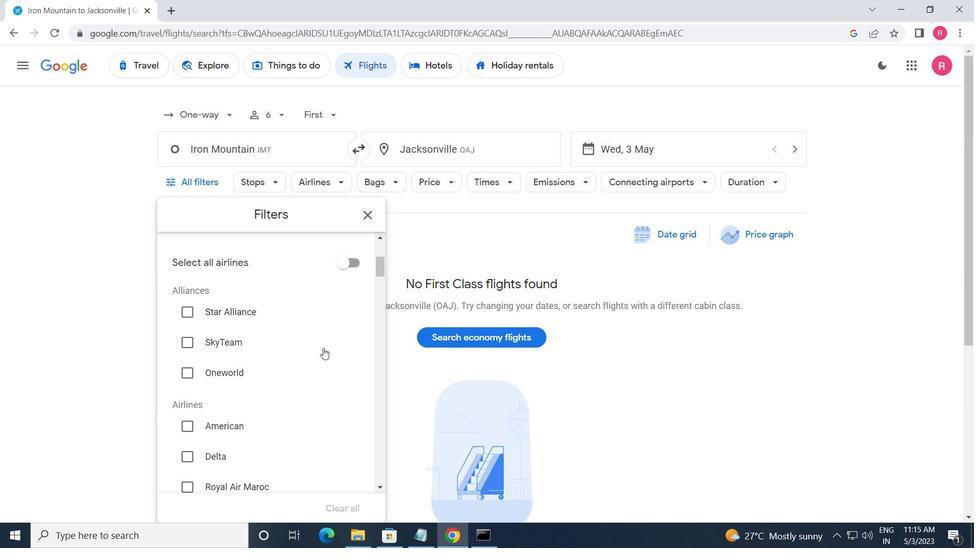 
Action: Mouse scrolled (323, 348) with delta (0, 0)
Screenshot: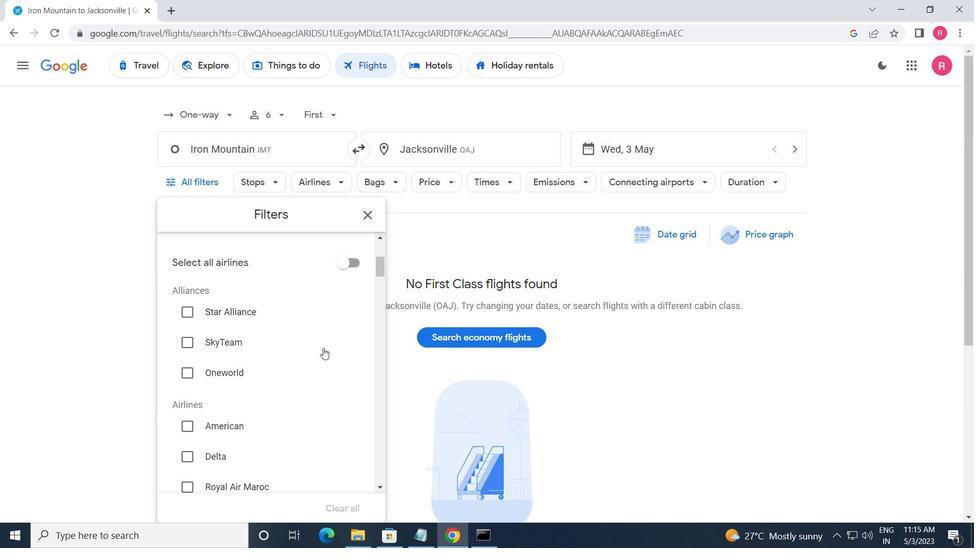 
Action: Mouse moved to (323, 349)
Screenshot: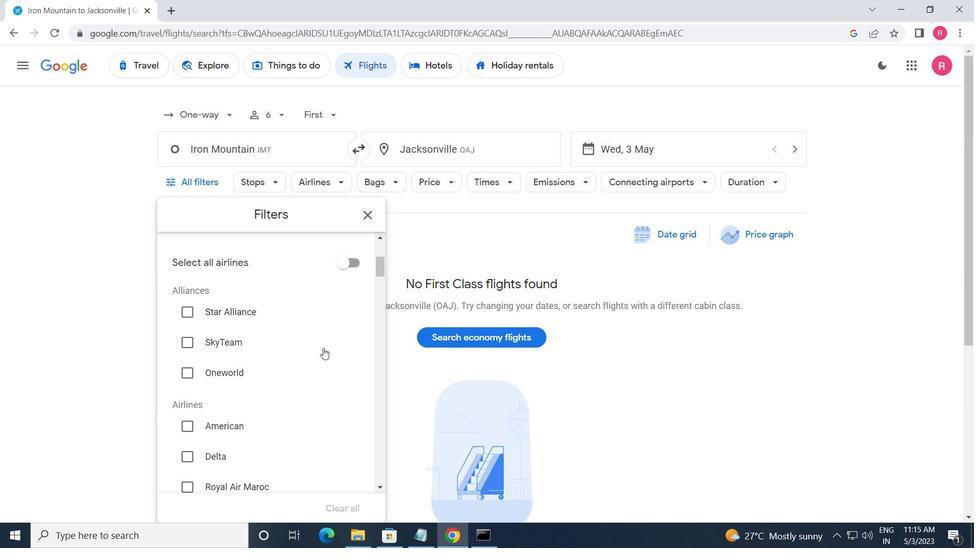 
Action: Mouse scrolled (323, 348) with delta (0, 0)
Screenshot: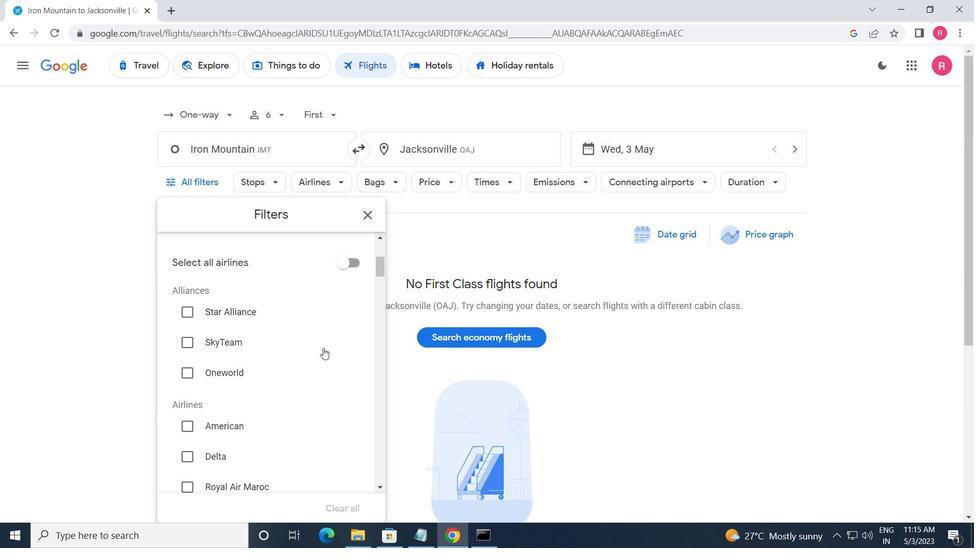 
Action: Mouse moved to (323, 351)
Screenshot: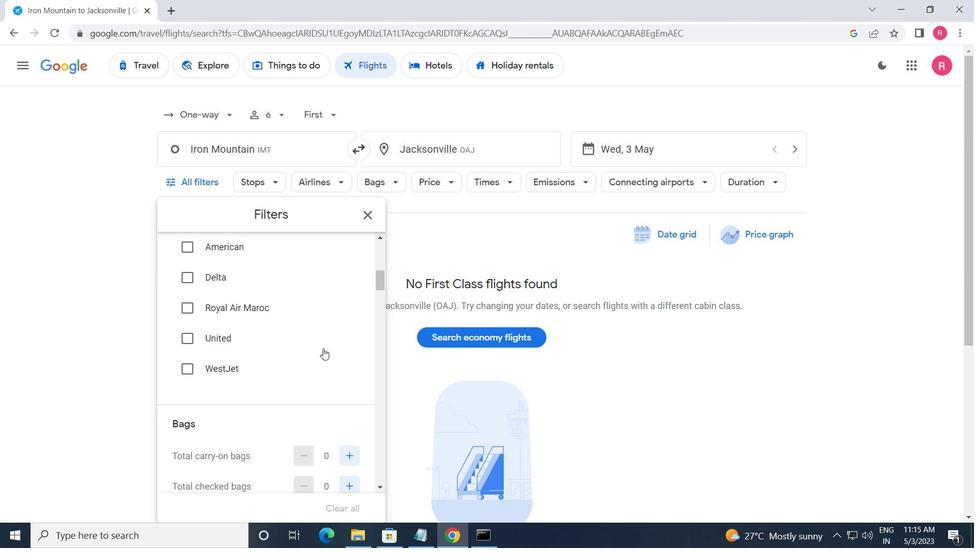 
Action: Mouse scrolled (323, 351) with delta (0, 0)
Screenshot: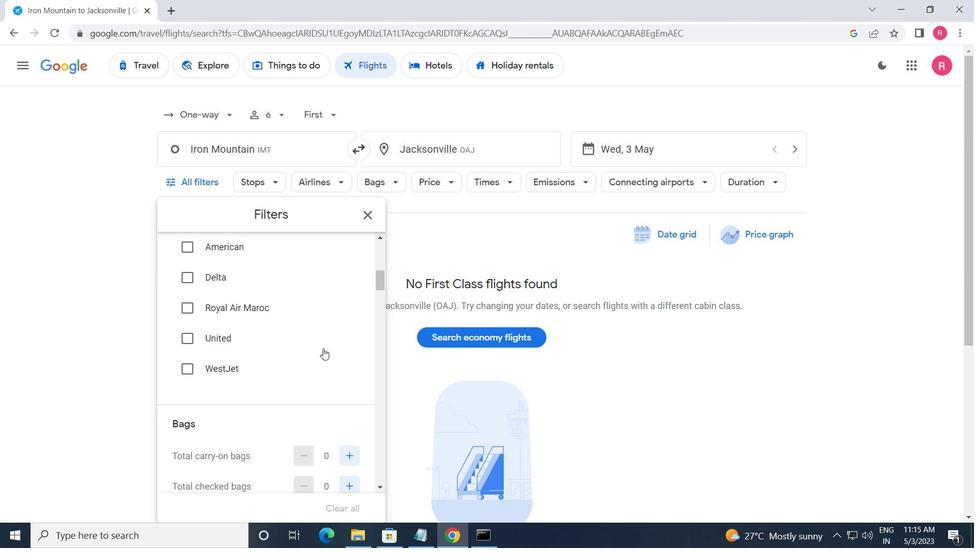 
Action: Mouse moved to (323, 352)
Screenshot: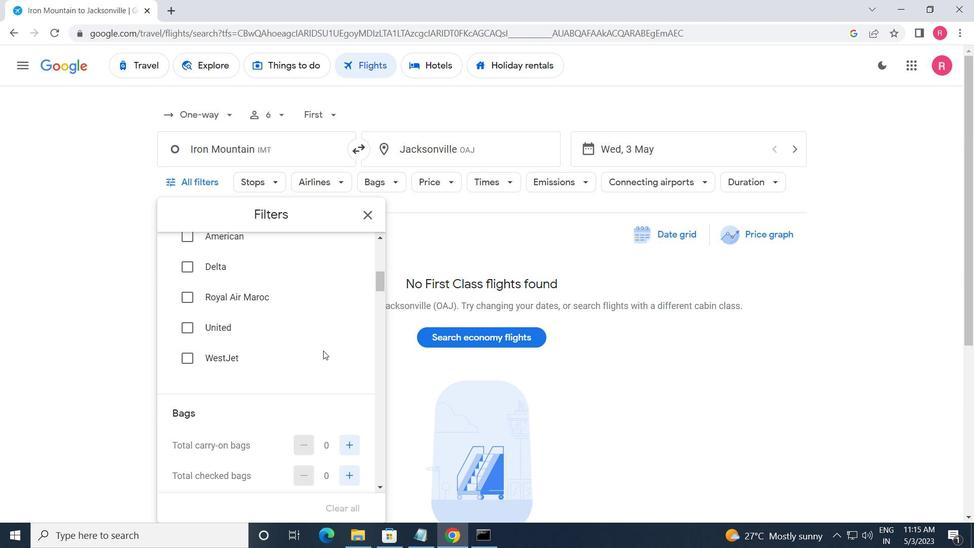 
Action: Mouse scrolled (323, 352) with delta (0, 0)
Screenshot: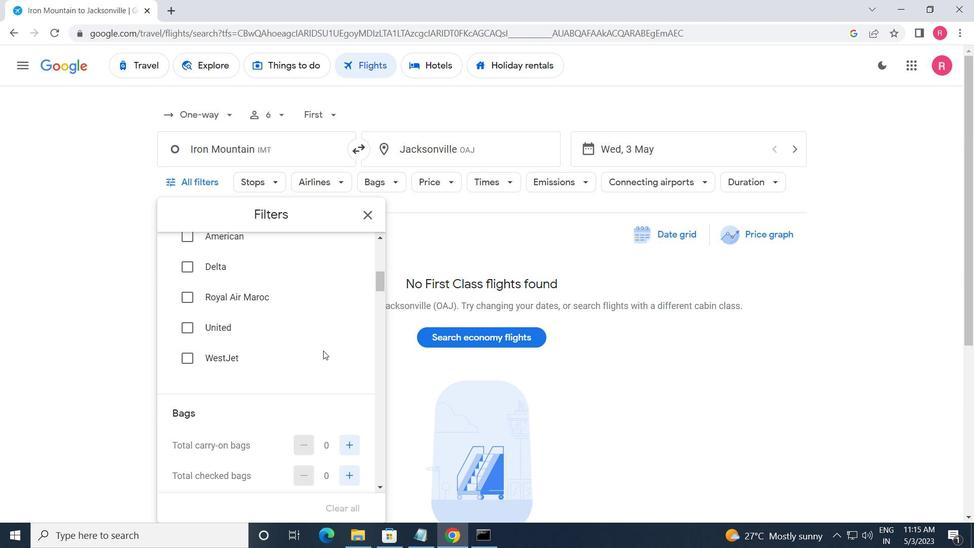 
Action: Mouse moved to (343, 354)
Screenshot: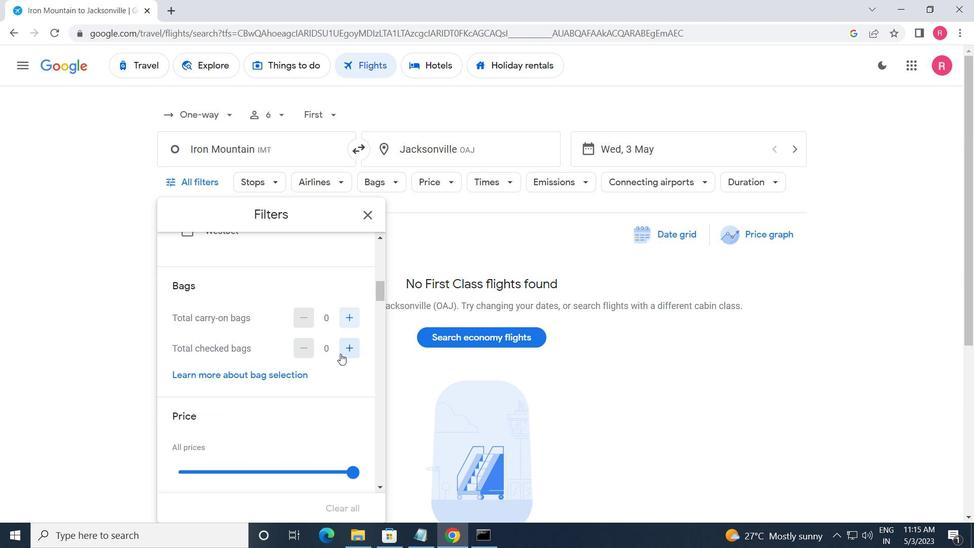 
Action: Mouse pressed left at (343, 354)
Screenshot: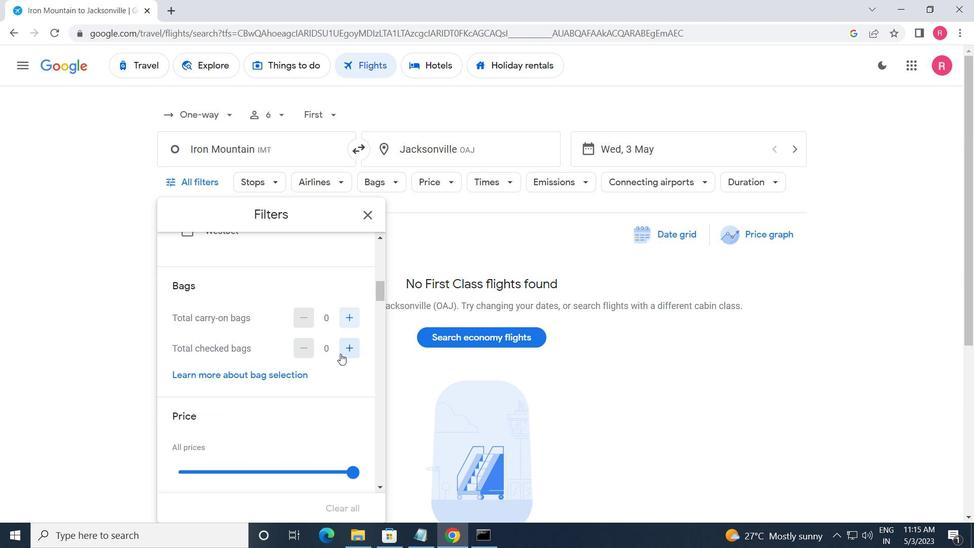
Action: Mouse pressed left at (343, 354)
Screenshot: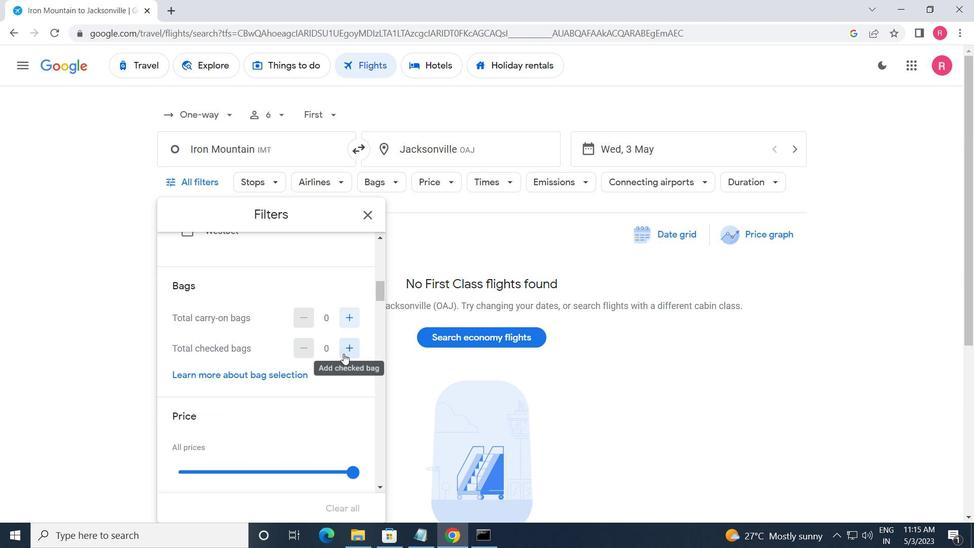 
Action: Mouse pressed left at (343, 354)
Screenshot: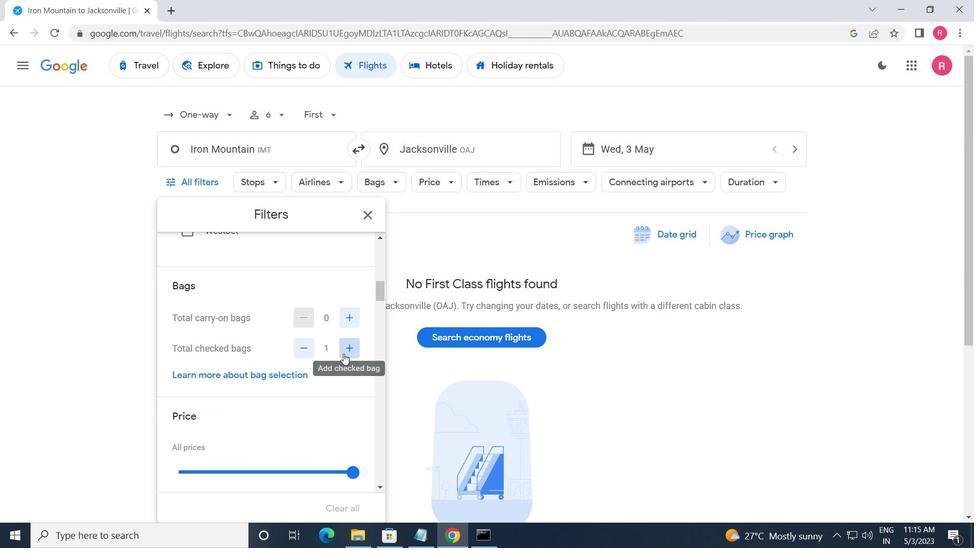 
Action: Mouse pressed left at (343, 354)
Screenshot: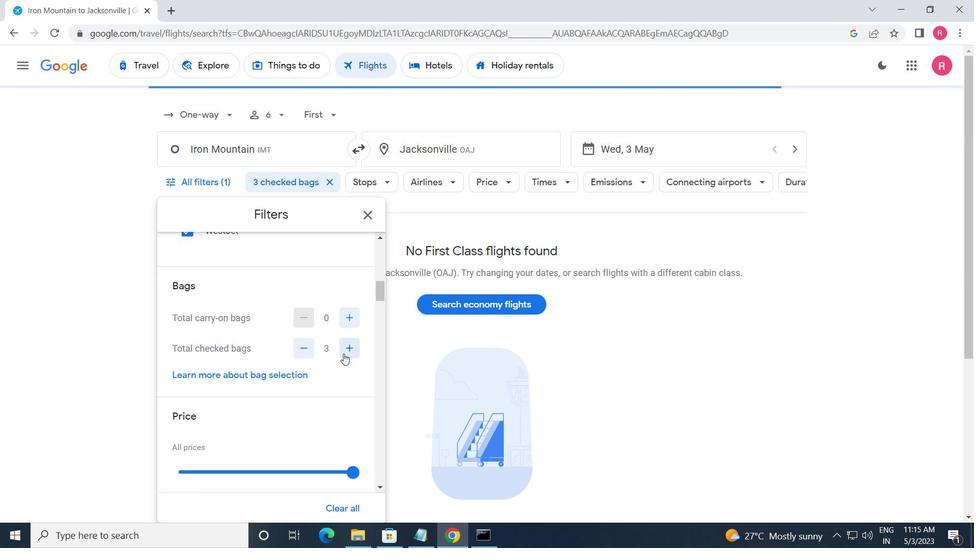 
Action: Mouse pressed left at (343, 354)
Screenshot: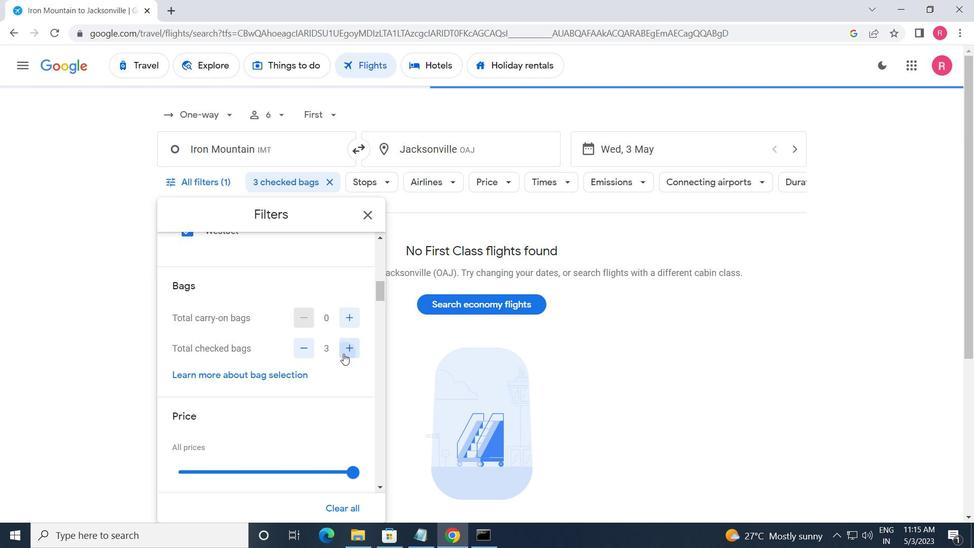 
Action: Mouse pressed left at (343, 354)
Screenshot: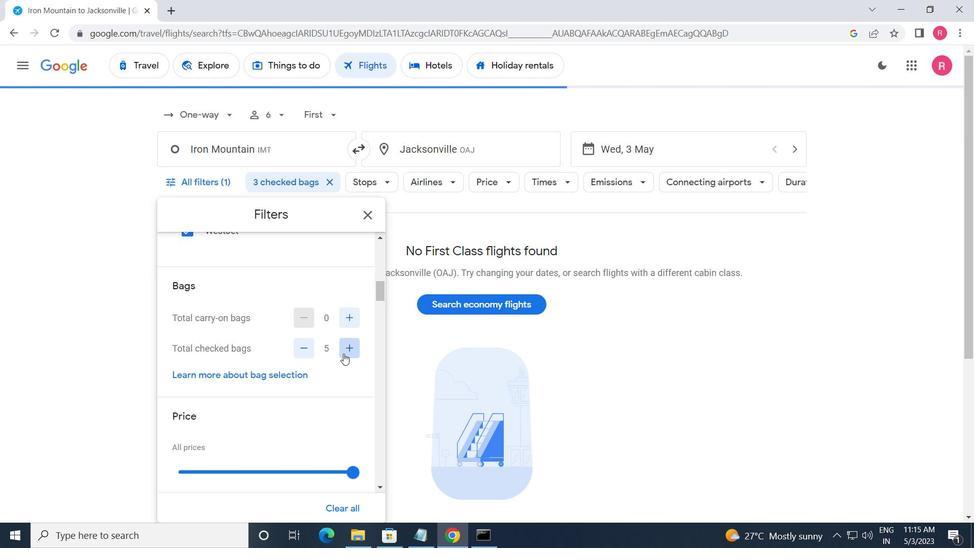 
Action: Mouse pressed left at (343, 354)
Screenshot: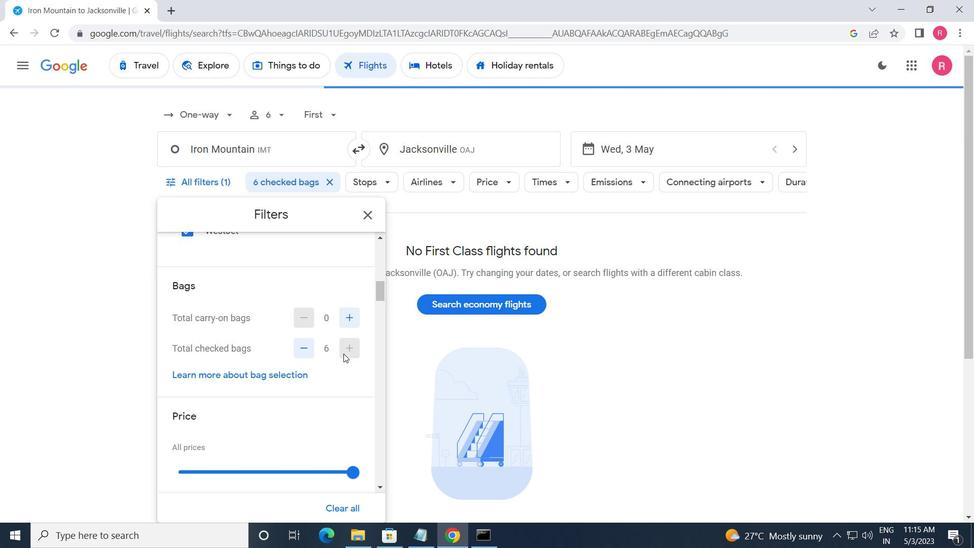 
Action: Mouse moved to (342, 362)
Screenshot: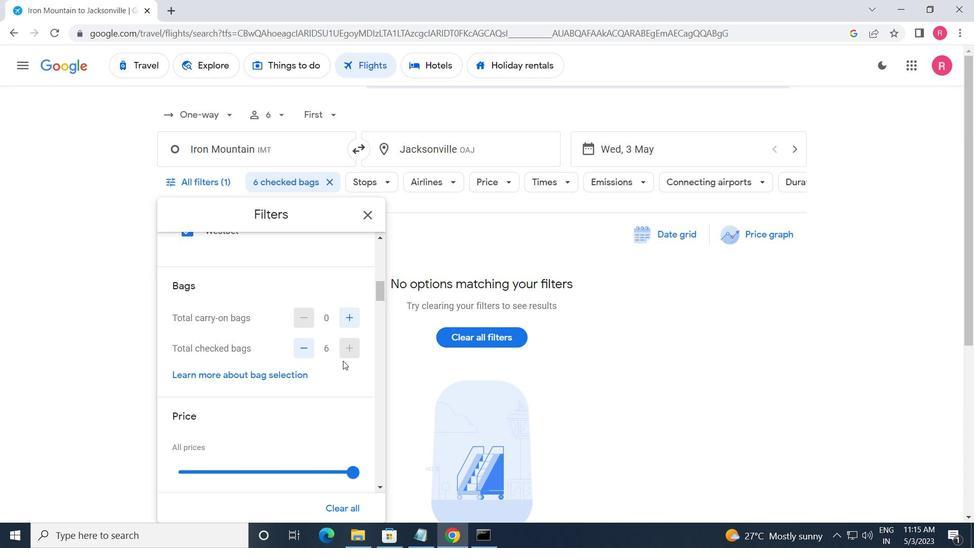 
Action: Mouse scrolled (342, 361) with delta (0, 0)
Screenshot: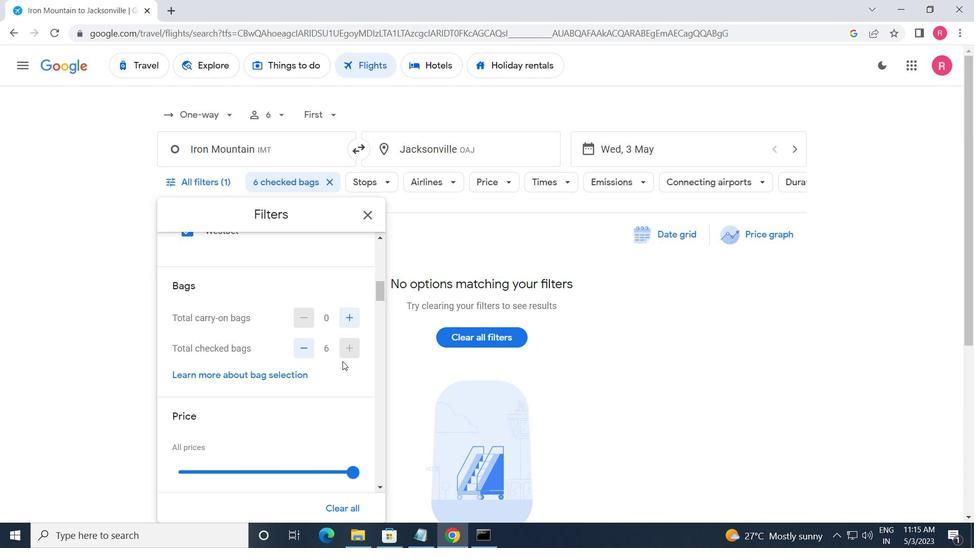 
Action: Mouse scrolled (342, 361) with delta (0, 0)
Screenshot: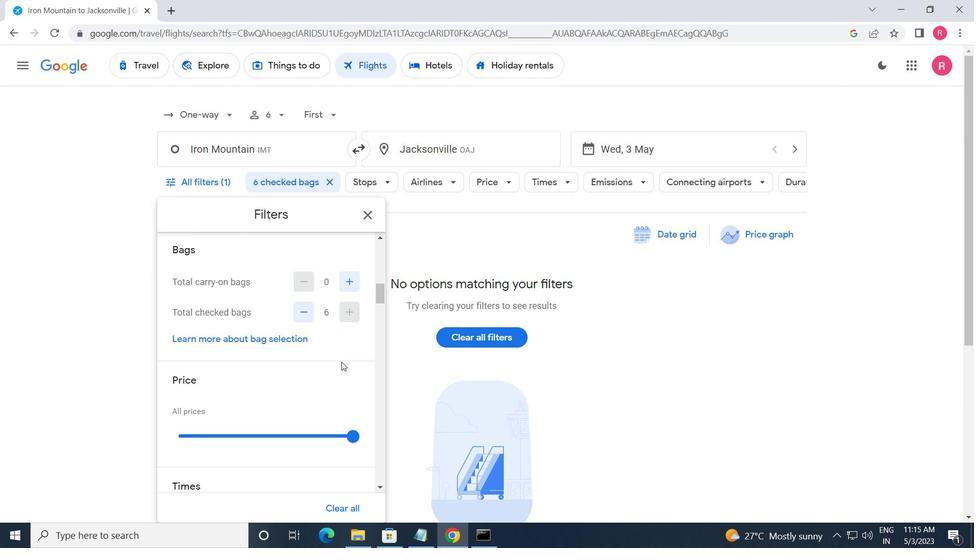 
Action: Mouse scrolled (342, 361) with delta (0, 0)
Screenshot: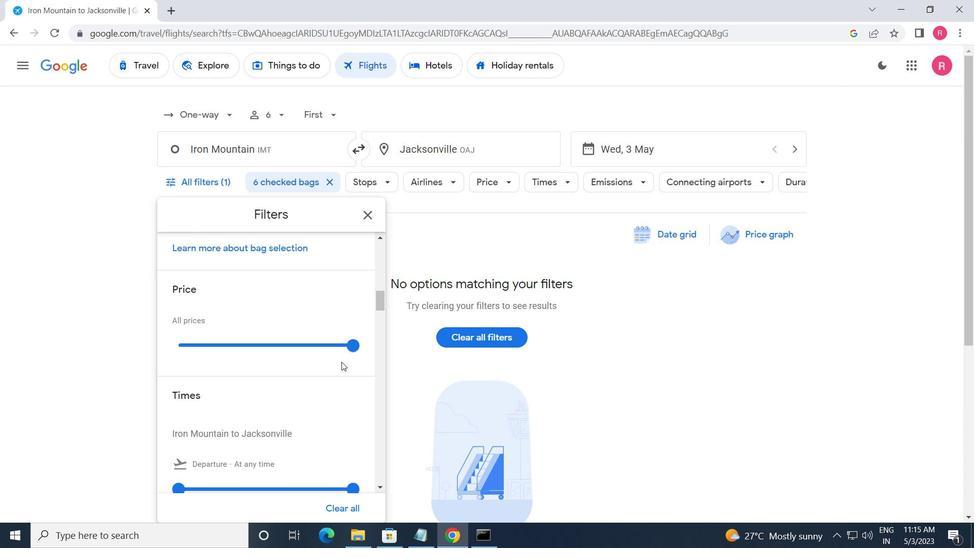 
Action: Mouse moved to (356, 285)
Screenshot: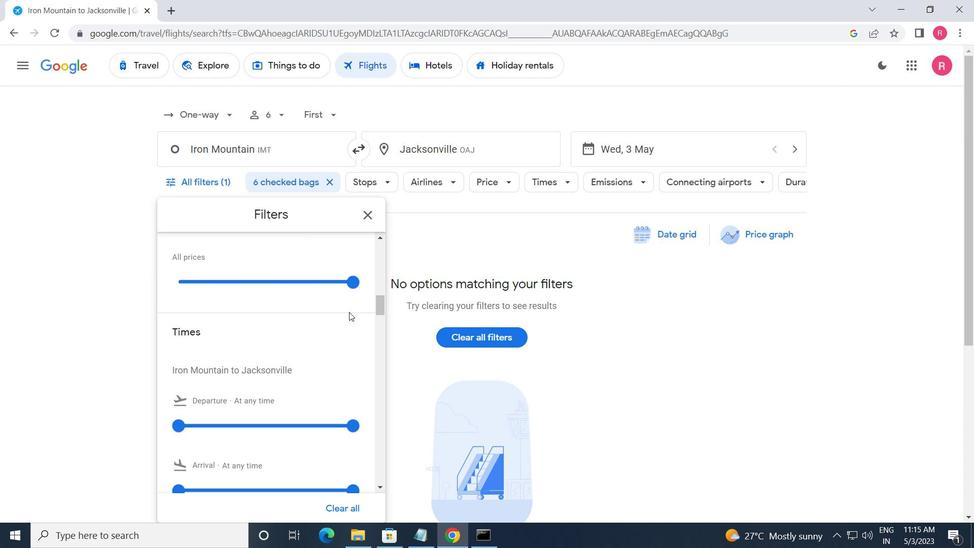
Action: Mouse pressed left at (356, 285)
Screenshot: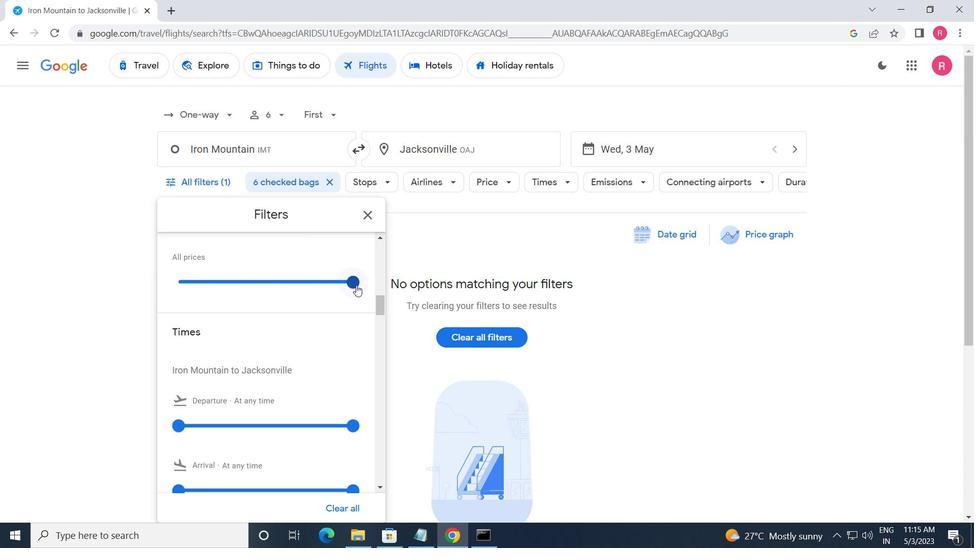 
Action: Mouse moved to (313, 362)
Screenshot: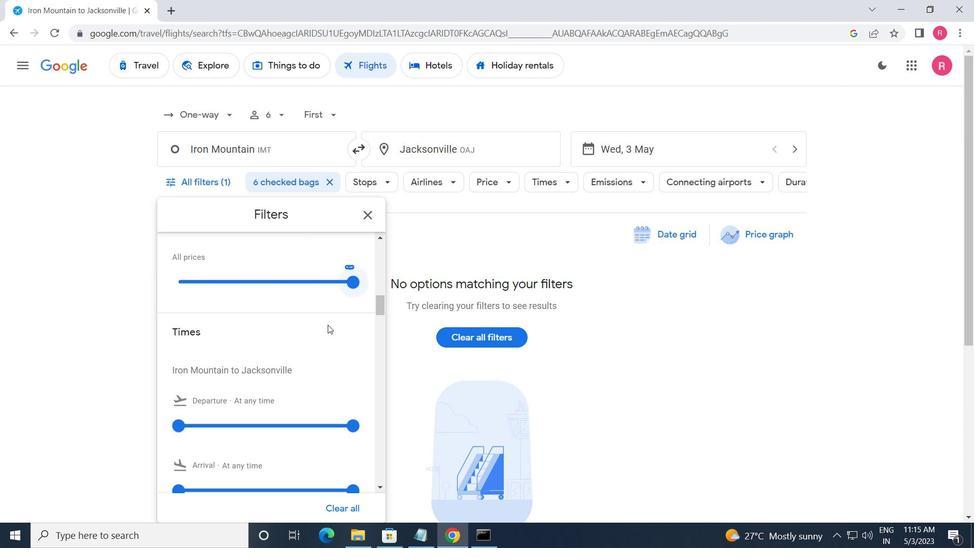 
Action: Mouse scrolled (313, 361) with delta (0, 0)
Screenshot: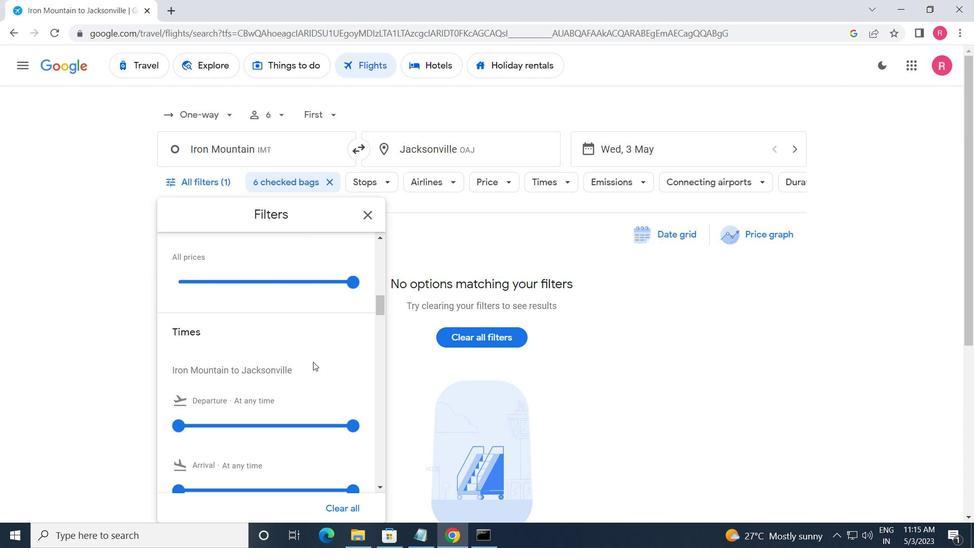 
Action: Mouse moved to (181, 359)
Screenshot: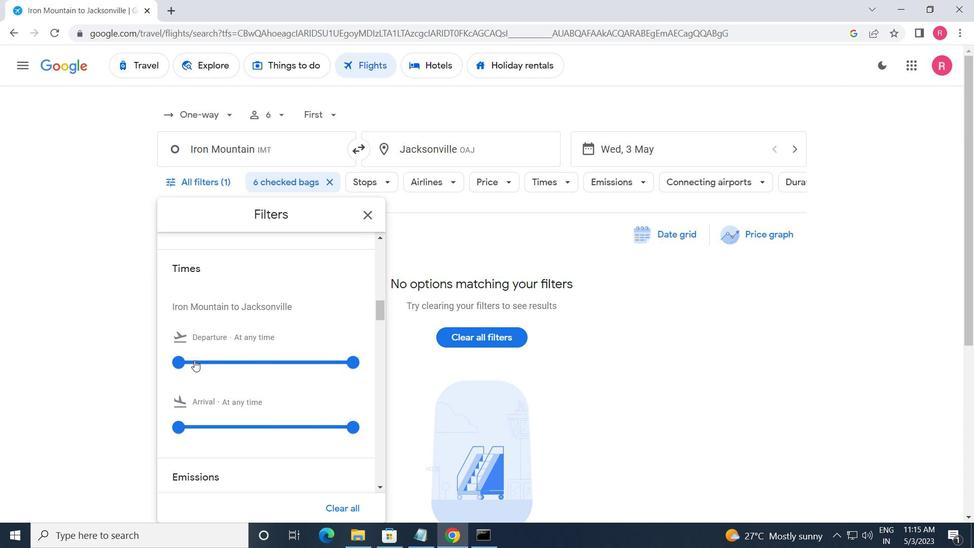 
Action: Mouse pressed left at (181, 359)
Screenshot: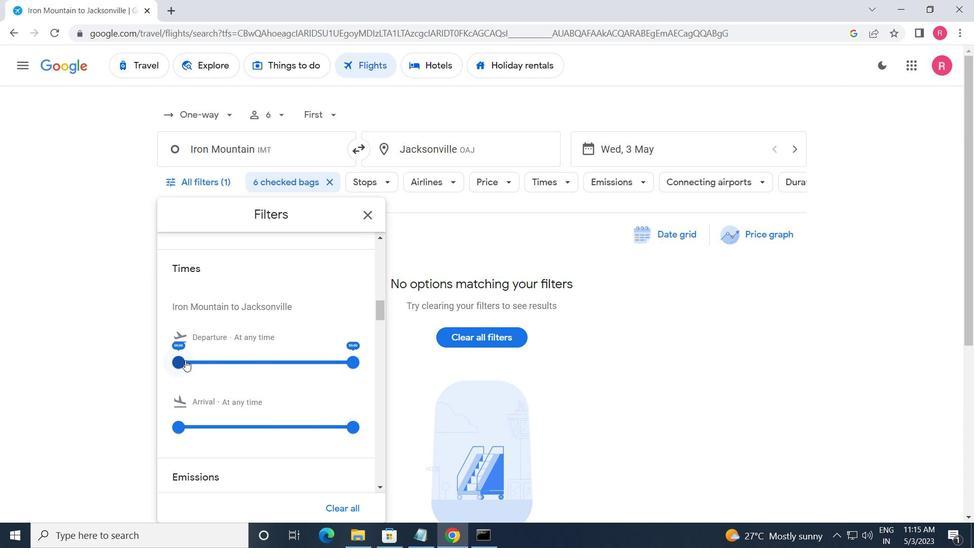 
Action: Mouse moved to (355, 361)
Screenshot: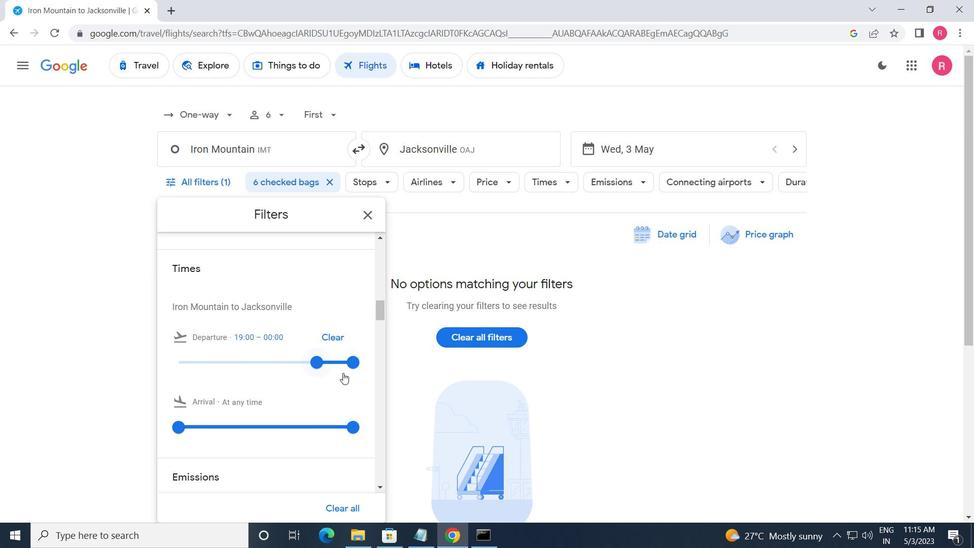 
Action: Mouse pressed left at (355, 361)
Screenshot: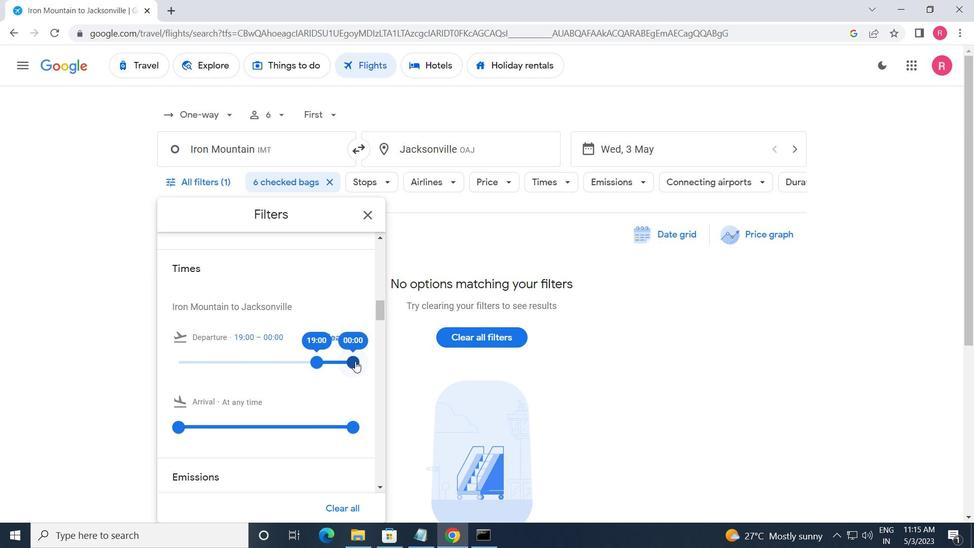 
Action: Mouse moved to (367, 221)
Screenshot: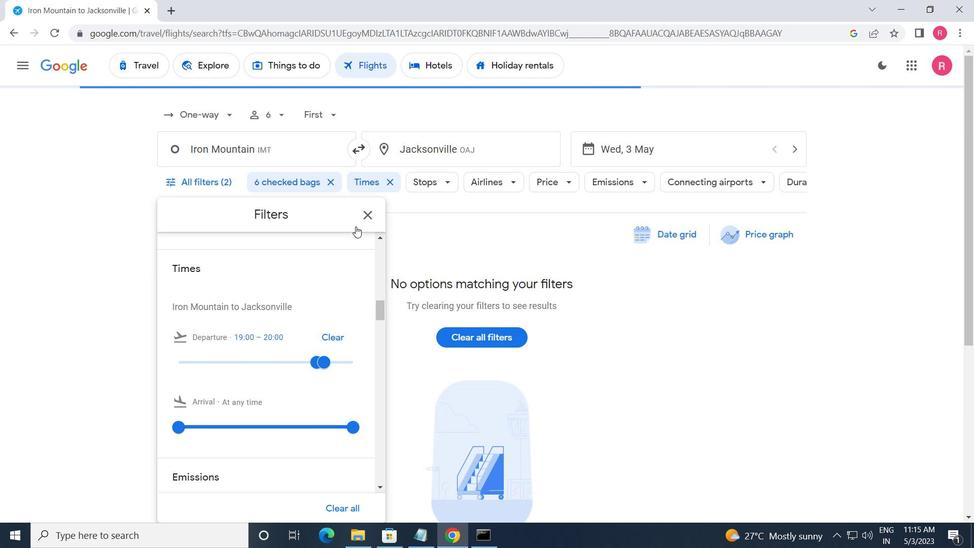 
Action: Mouse pressed left at (367, 221)
Screenshot: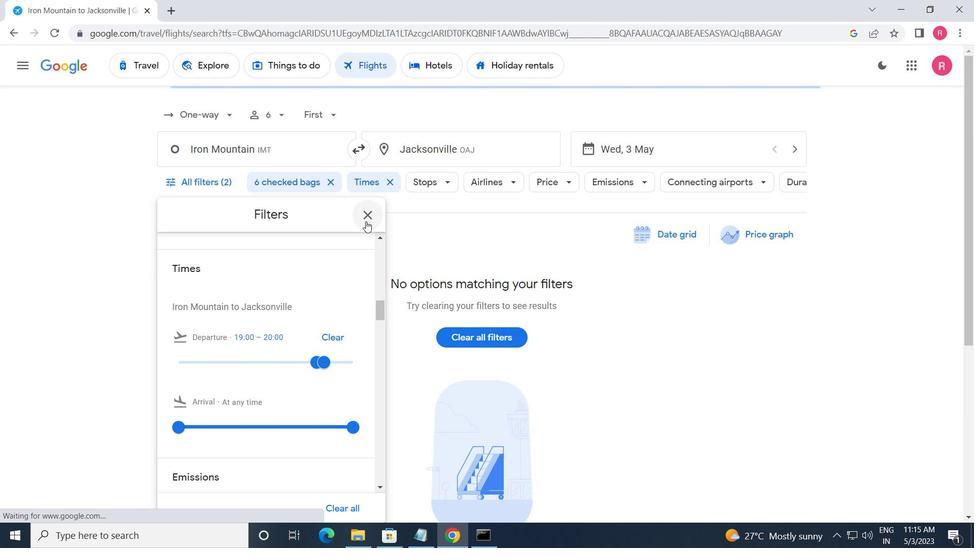 
Action: Mouse moved to (324, 278)
Screenshot: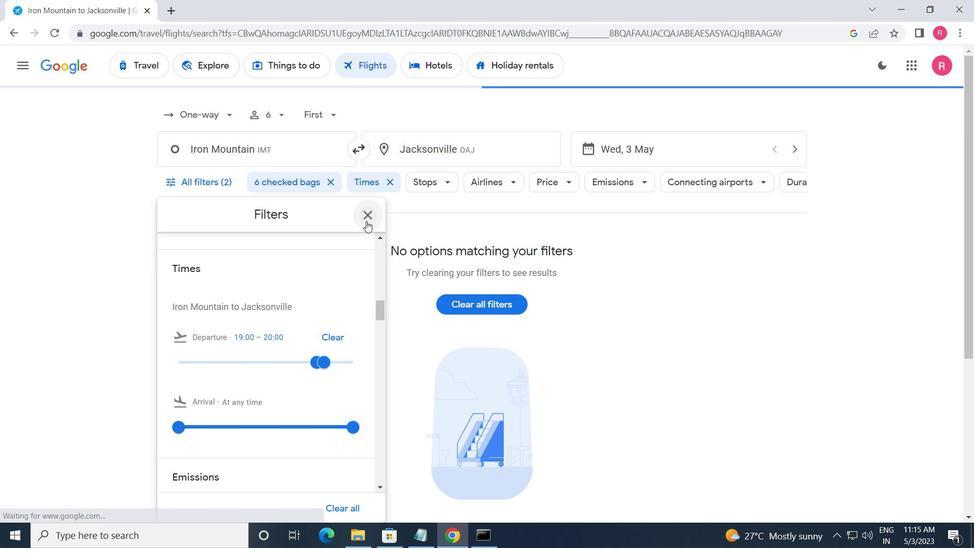 
